 Task: Find connections with filter location Pineda de Mar with filter topic #Startupswith filter profile language English with filter current company Vedantu with filter school Freshers Jobs resumes with filter industry Architecture and Planning with filter service category Family Law with filter keywords title Personal Assistant
Action: Mouse moved to (254, 210)
Screenshot: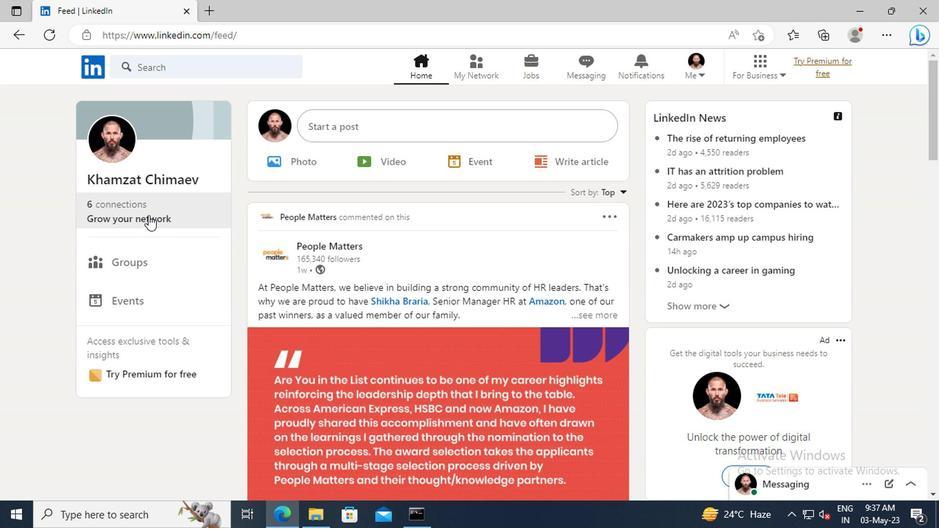 
Action: Mouse pressed left at (254, 210)
Screenshot: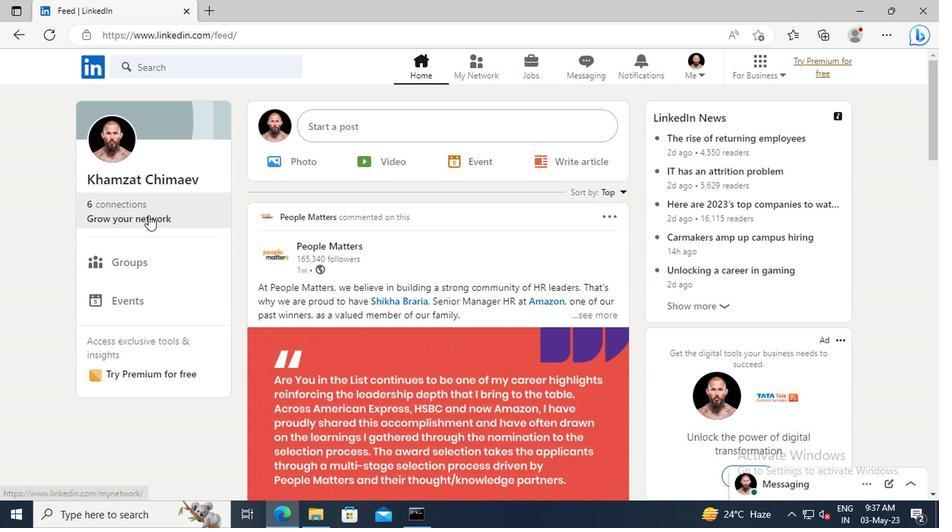 
Action: Mouse moved to (252, 136)
Screenshot: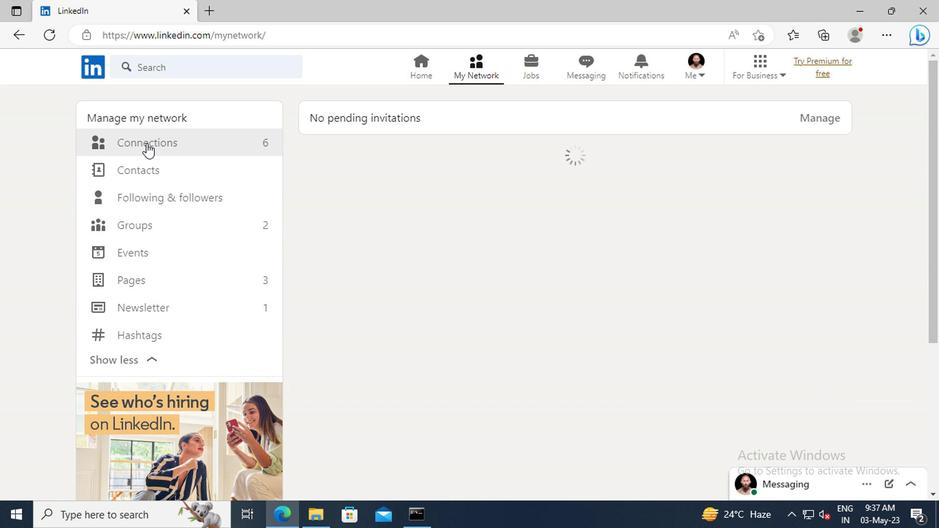 
Action: Mouse pressed left at (252, 136)
Screenshot: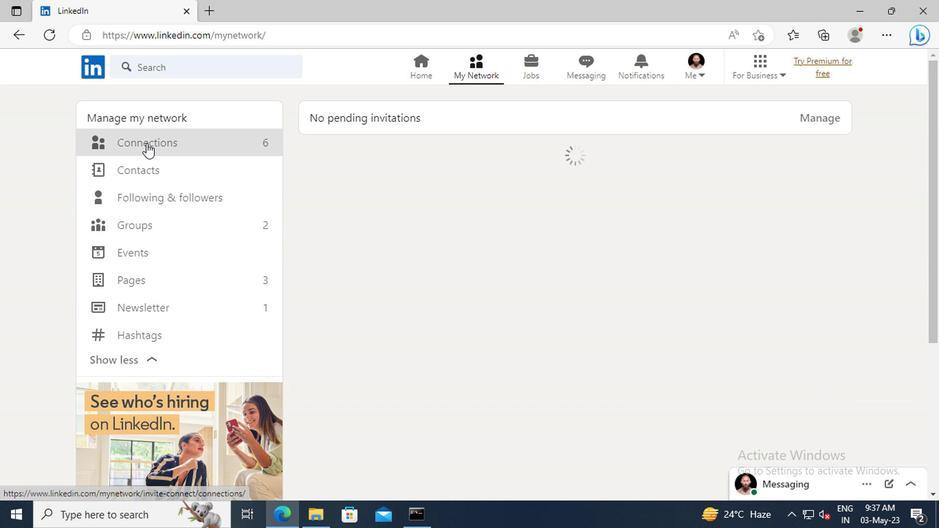 
Action: Mouse moved to (594, 140)
Screenshot: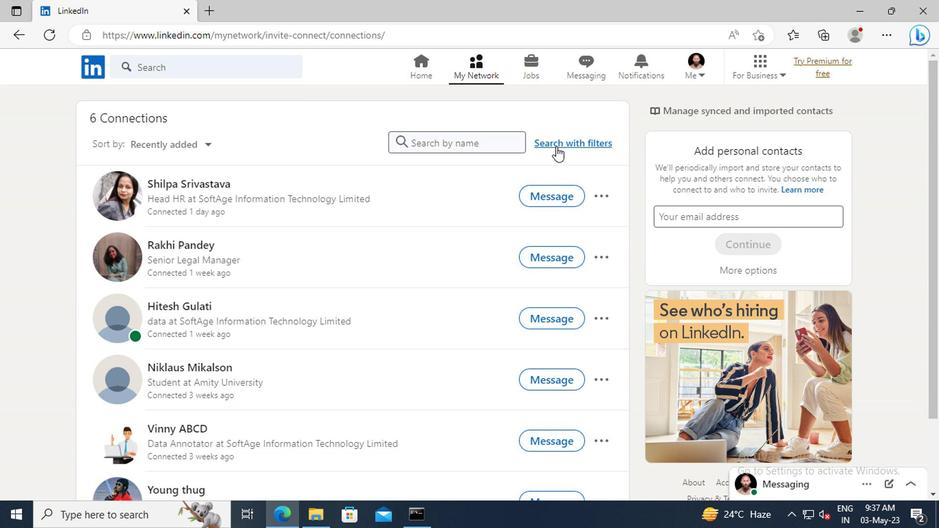 
Action: Mouse pressed left at (594, 140)
Screenshot: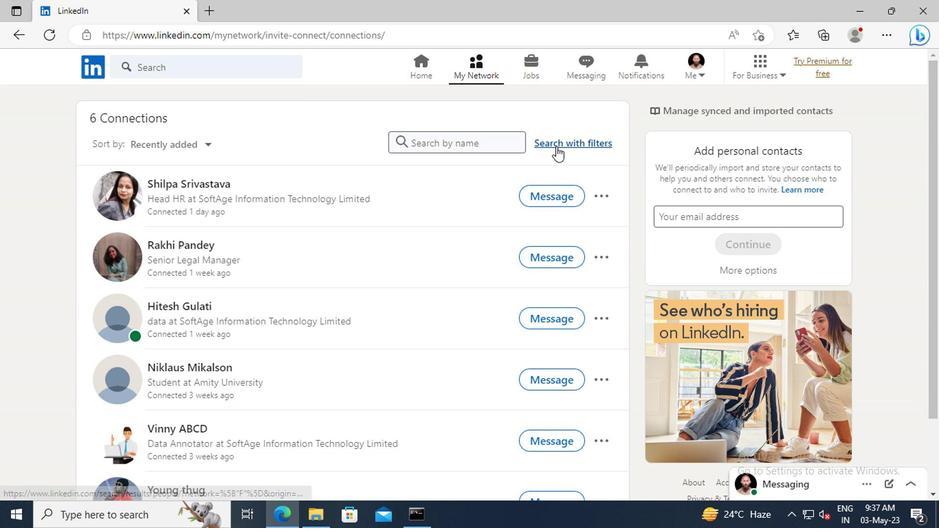
Action: Mouse moved to (564, 102)
Screenshot: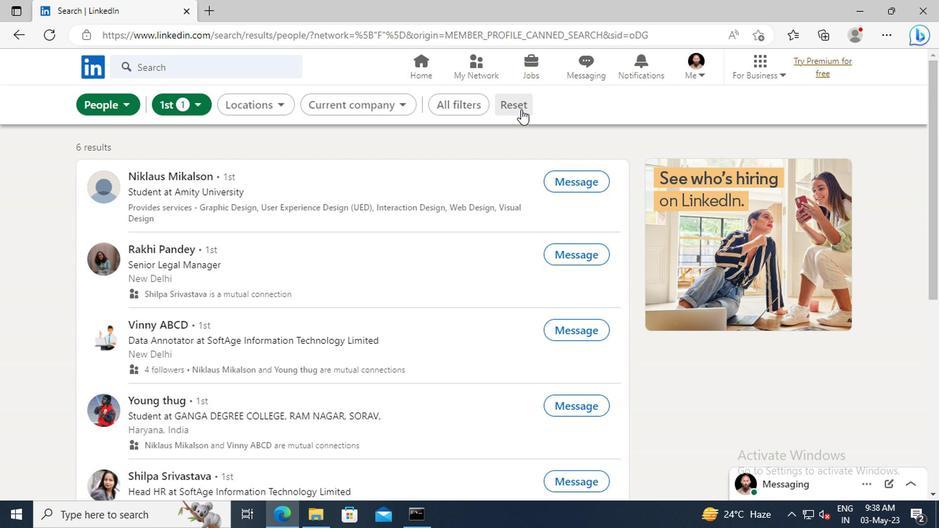 
Action: Mouse pressed left at (564, 102)
Screenshot: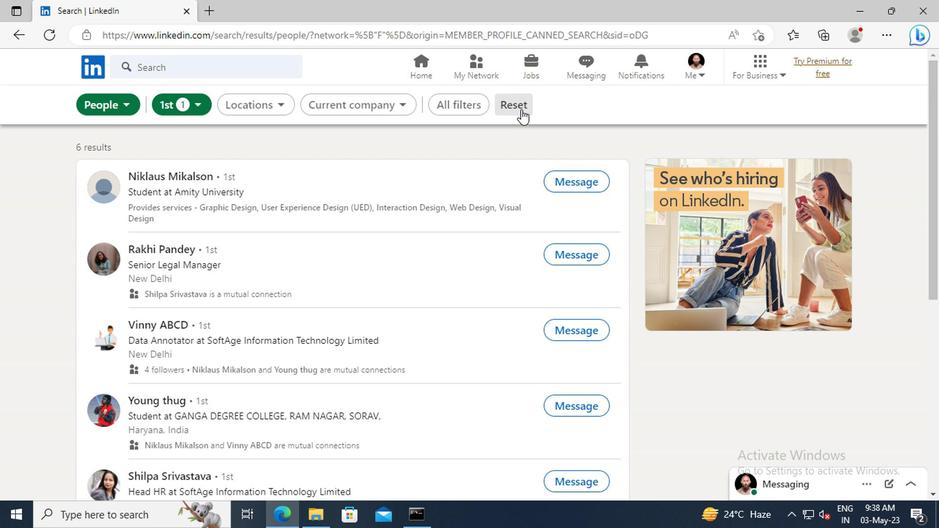 
Action: Mouse moved to (546, 99)
Screenshot: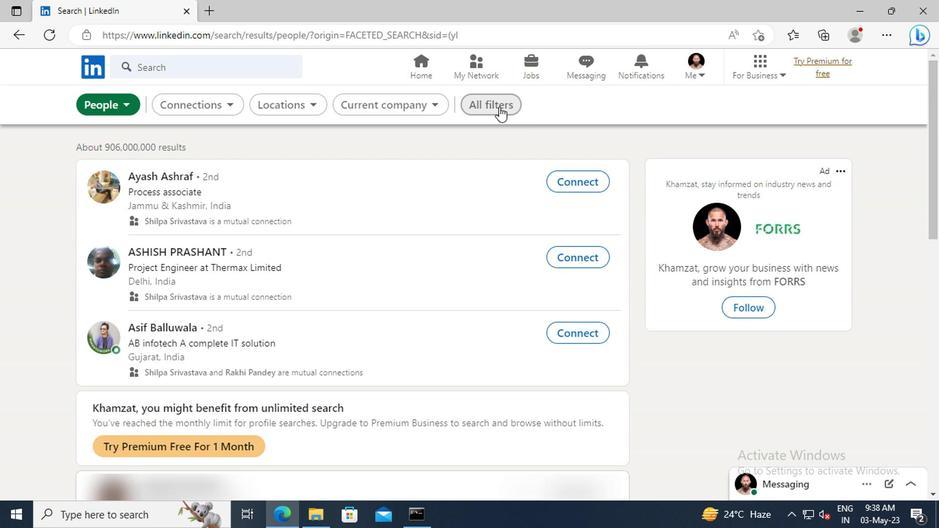 
Action: Mouse pressed left at (546, 99)
Screenshot: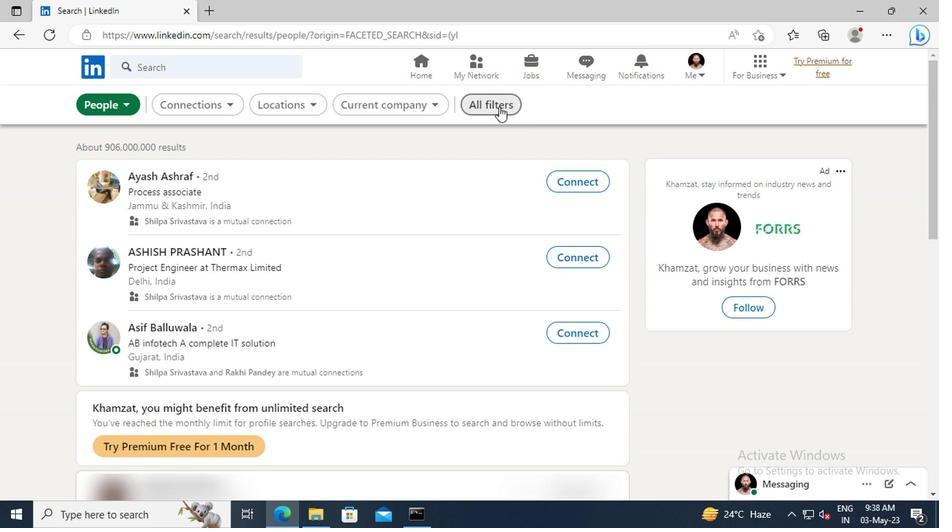 
Action: Mouse moved to (773, 269)
Screenshot: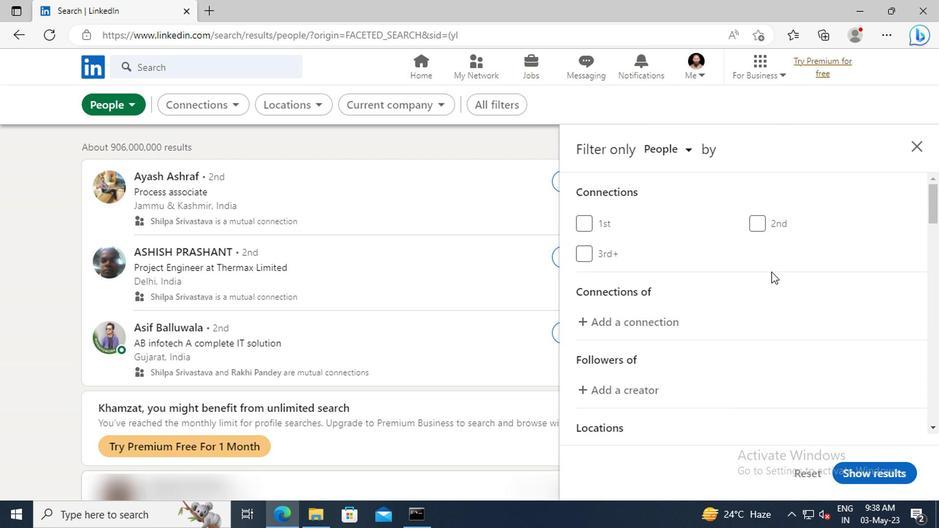 
Action: Mouse scrolled (773, 268) with delta (0, 0)
Screenshot: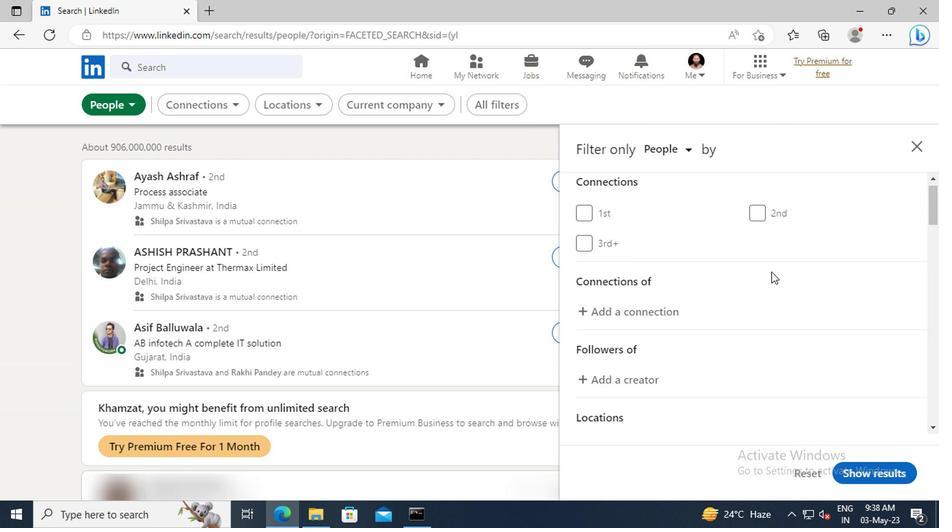 
Action: Mouse scrolled (773, 268) with delta (0, 0)
Screenshot: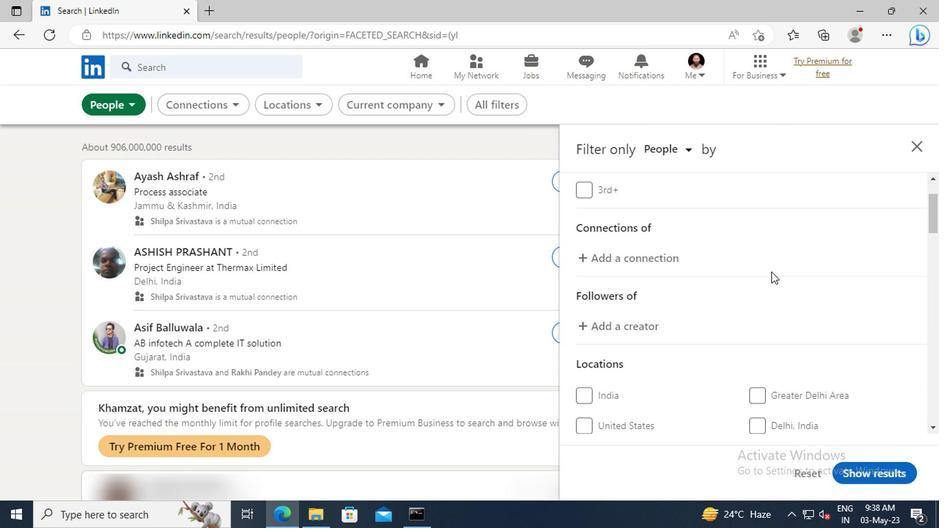 
Action: Mouse scrolled (773, 268) with delta (0, 0)
Screenshot: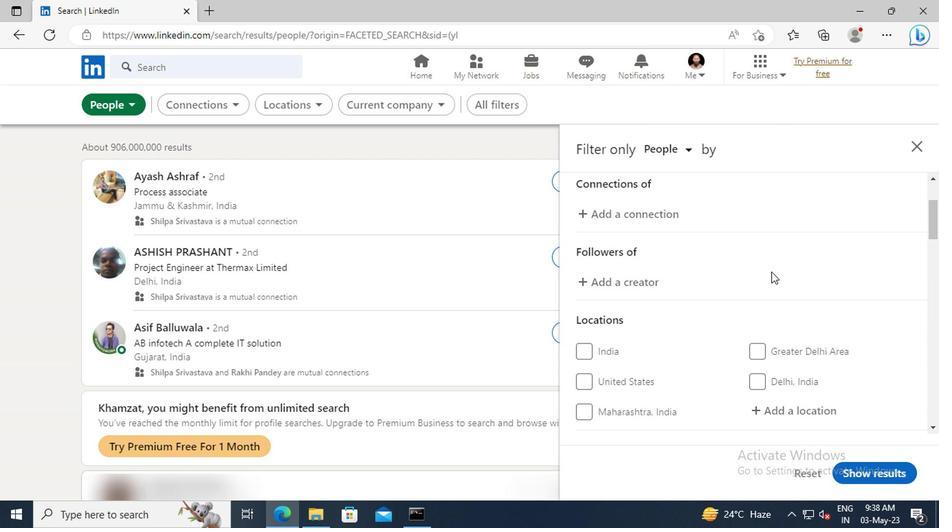 
Action: Mouse scrolled (773, 268) with delta (0, 0)
Screenshot: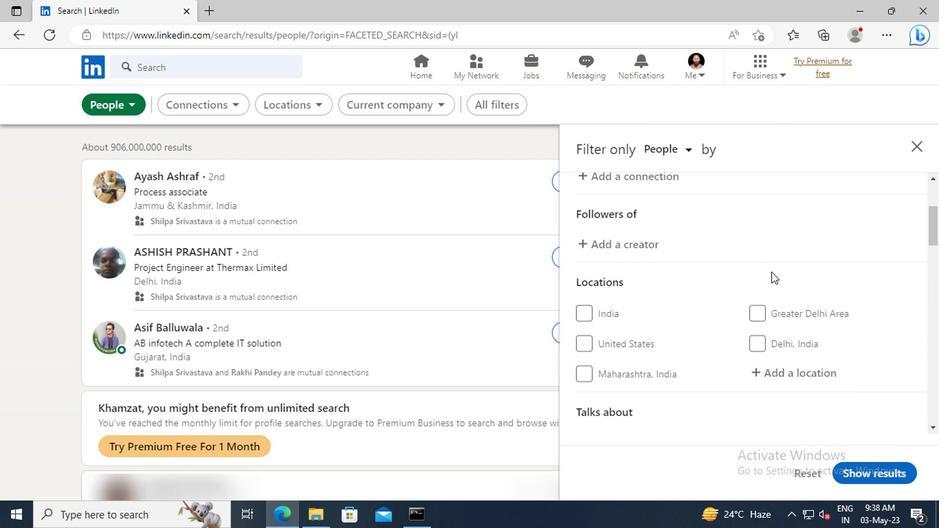 
Action: Mouse scrolled (773, 268) with delta (0, 0)
Screenshot: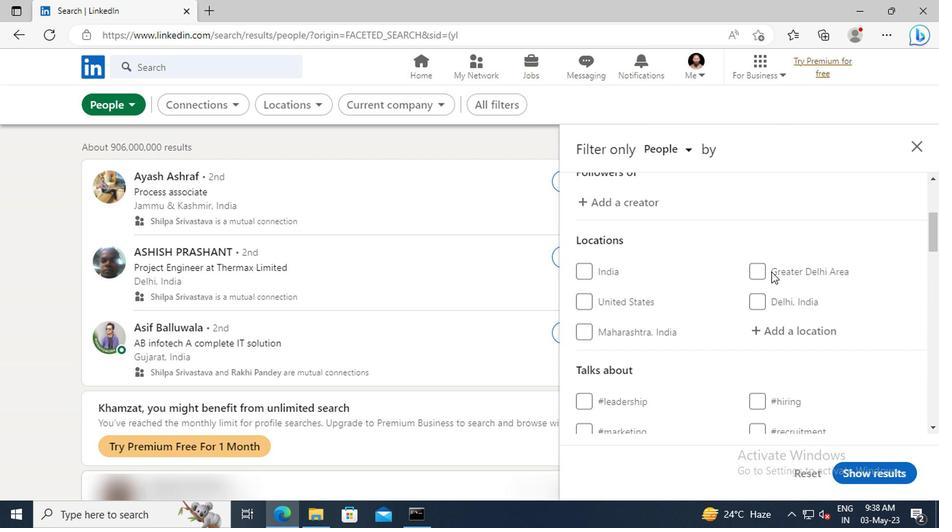 
Action: Mouse moved to (774, 324)
Screenshot: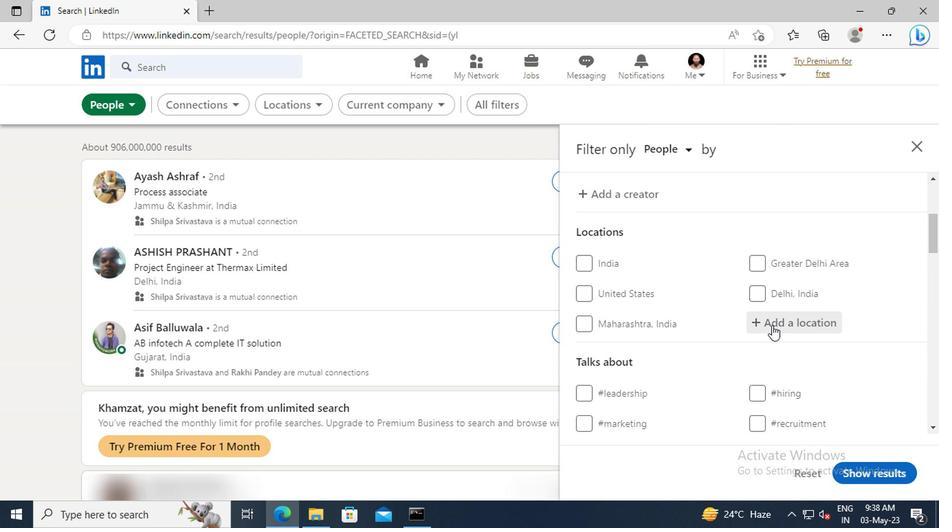 
Action: Mouse pressed left at (774, 324)
Screenshot: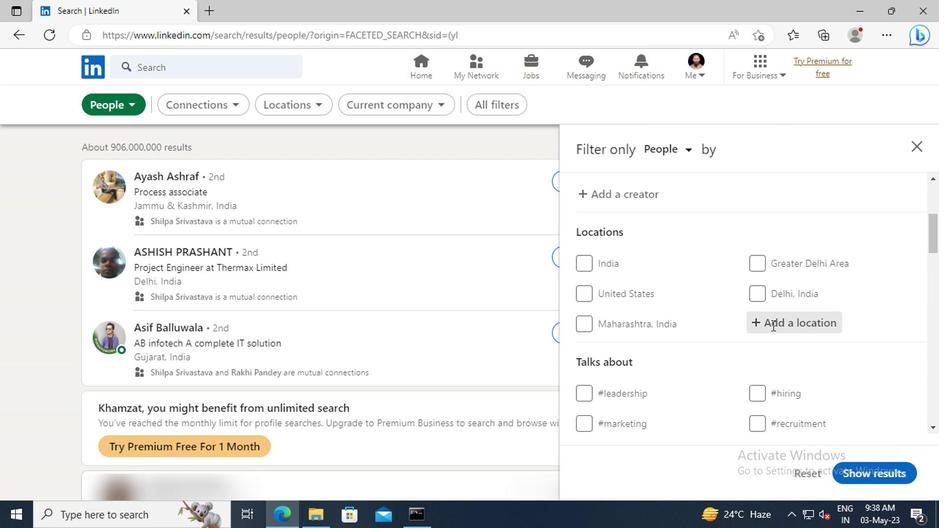 
Action: Key pressed <Key.shift>PINEDA<Key.space>DE
Screenshot: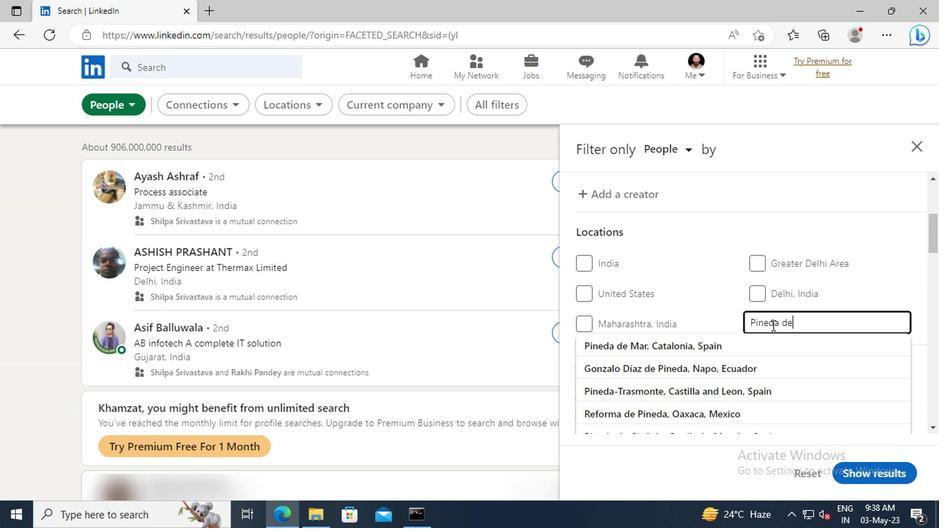 
Action: Mouse moved to (774, 339)
Screenshot: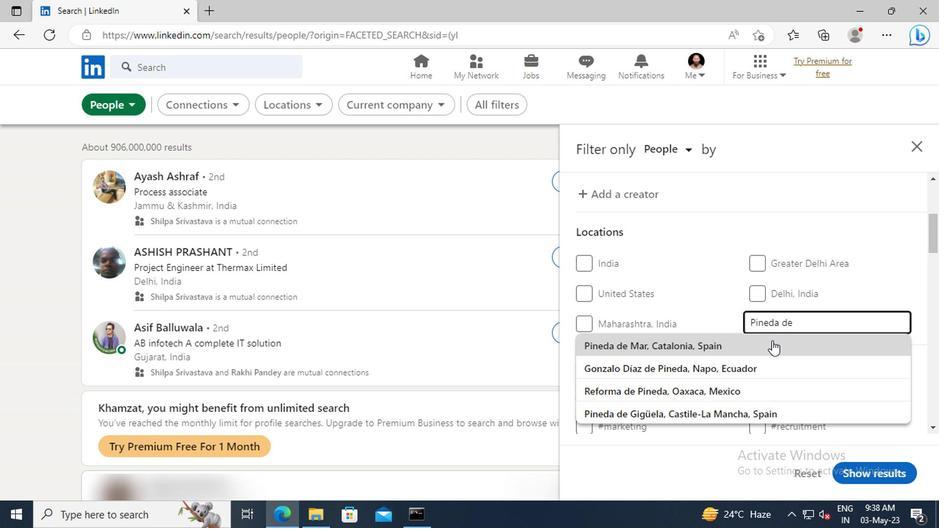 
Action: Mouse pressed left at (774, 339)
Screenshot: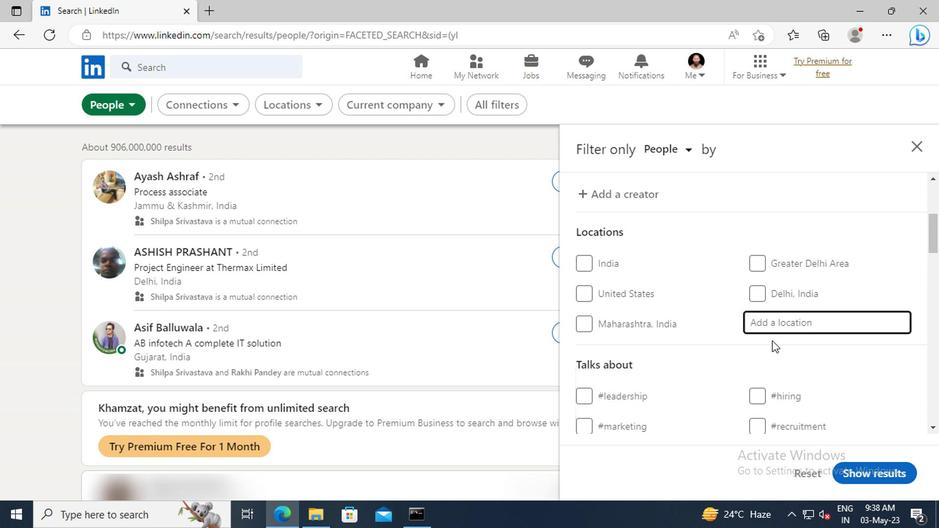 
Action: Mouse scrolled (774, 339) with delta (0, 0)
Screenshot: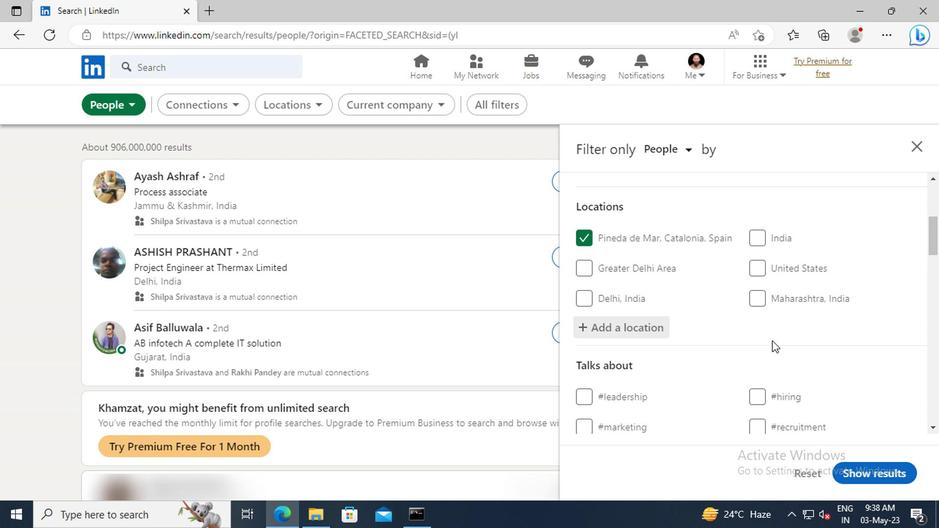 
Action: Mouse moved to (769, 307)
Screenshot: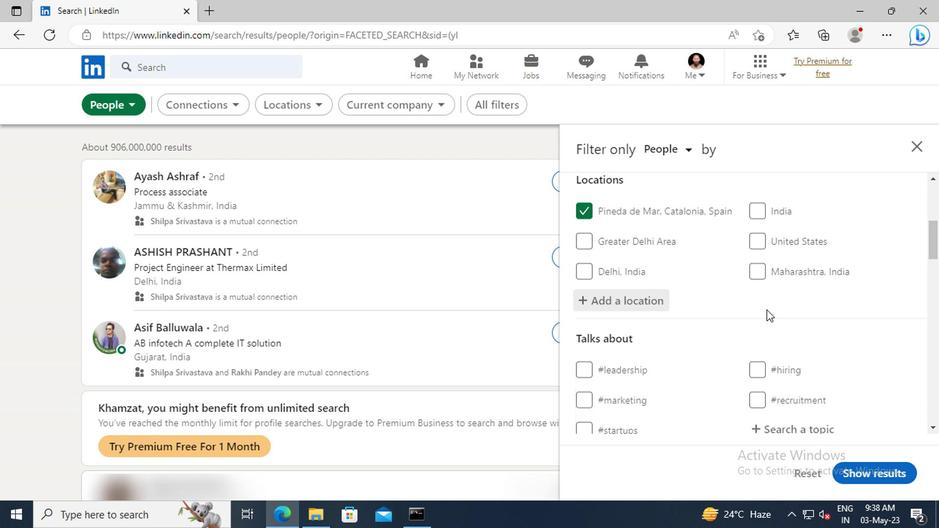 
Action: Mouse scrolled (769, 307) with delta (0, 0)
Screenshot: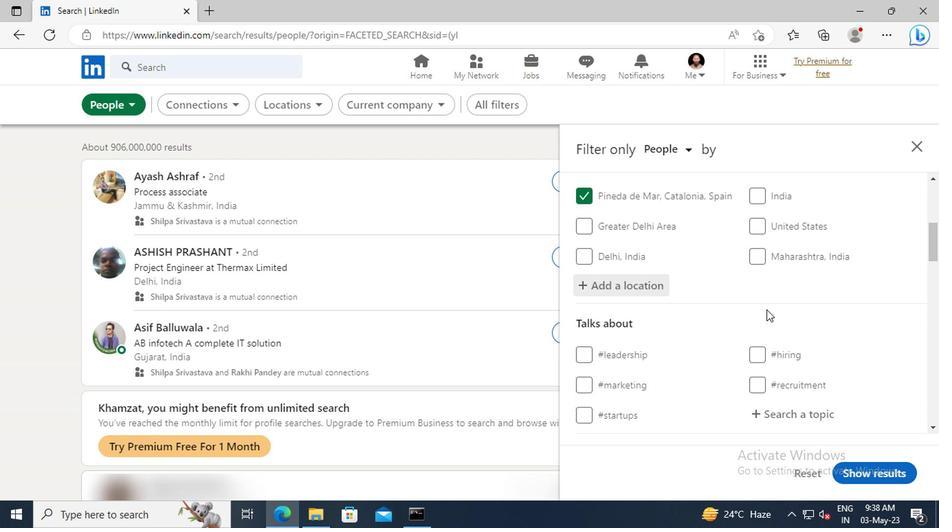 
Action: Mouse scrolled (769, 307) with delta (0, 0)
Screenshot: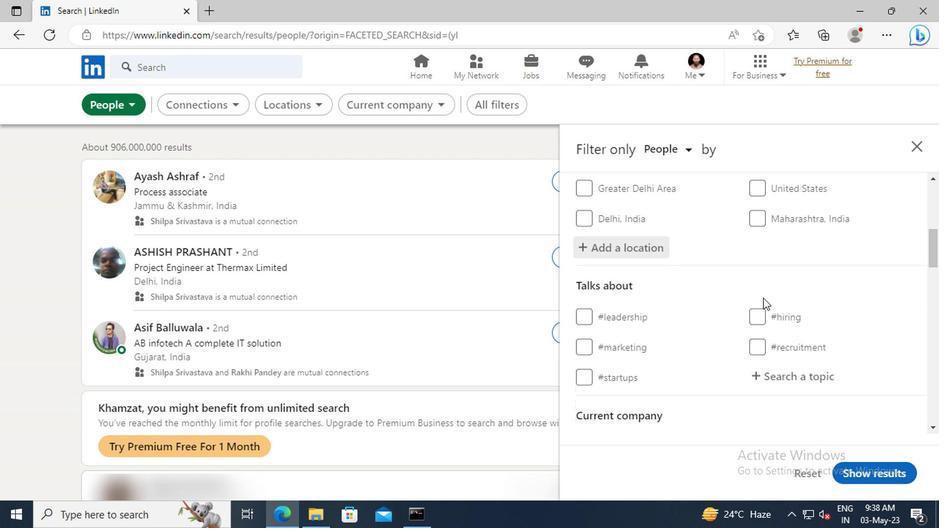 
Action: Mouse moved to (761, 269)
Screenshot: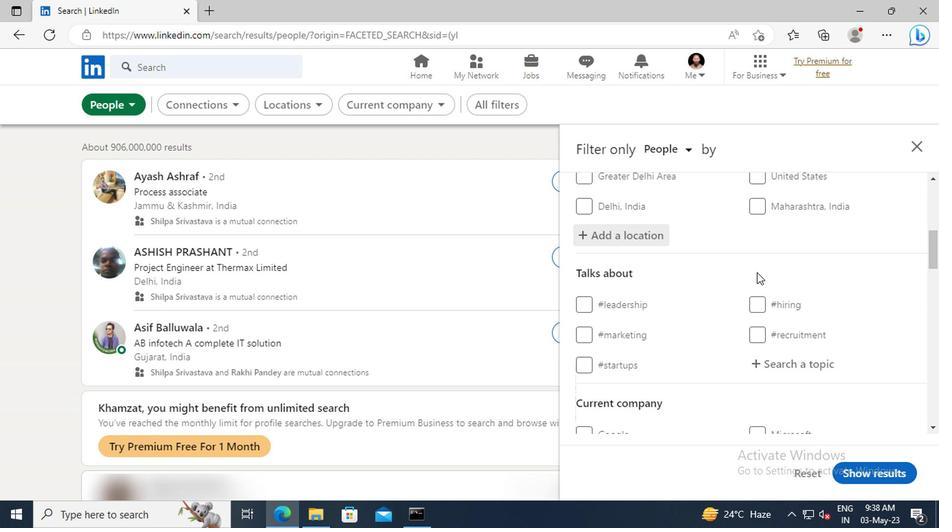 
Action: Mouse scrolled (761, 269) with delta (0, 0)
Screenshot: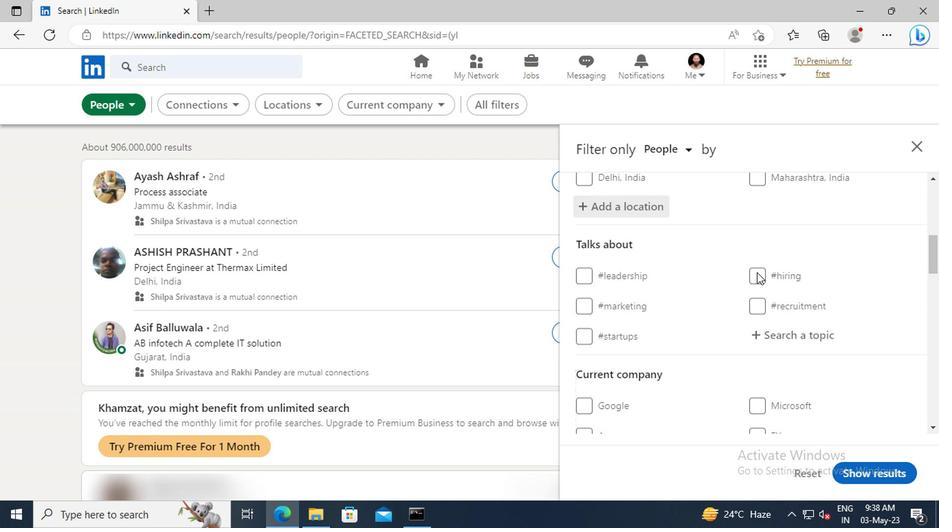 
Action: Mouse scrolled (761, 269) with delta (0, 0)
Screenshot: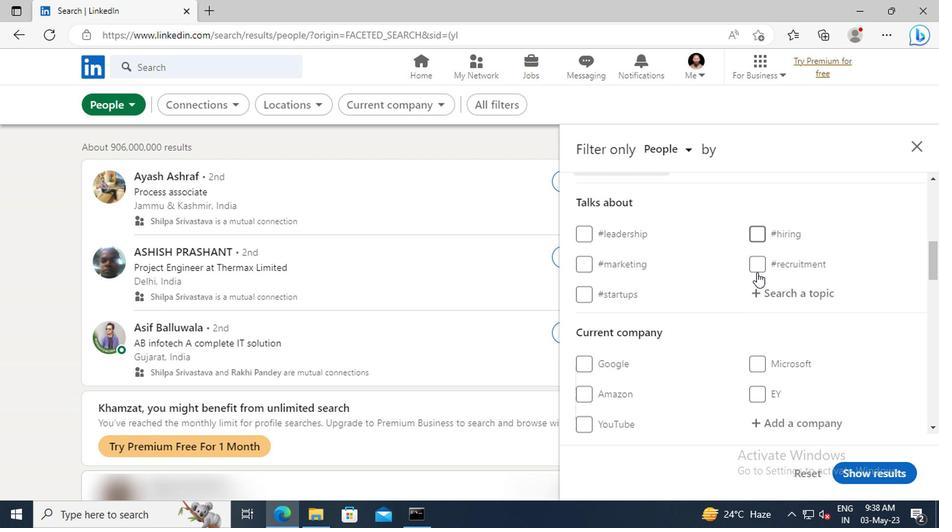 
Action: Mouse moved to (617, 288)
Screenshot: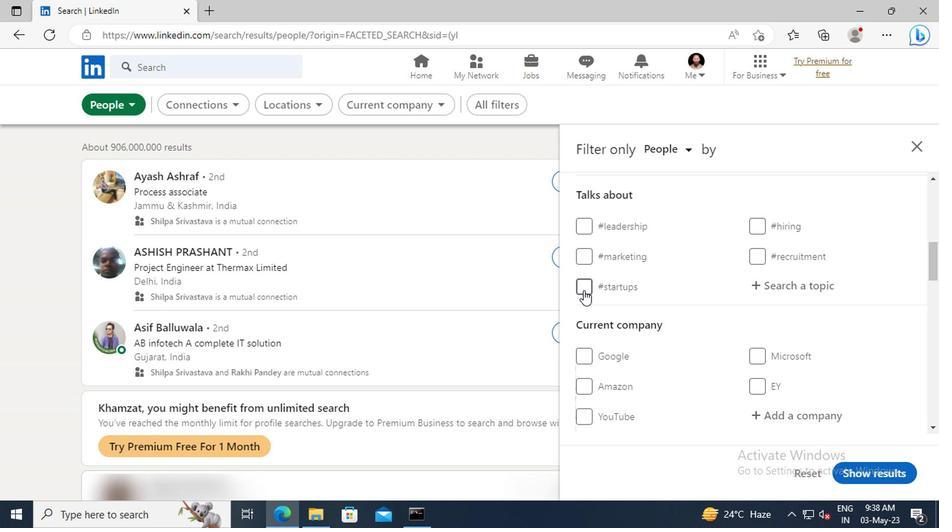 
Action: Mouse pressed left at (617, 288)
Screenshot: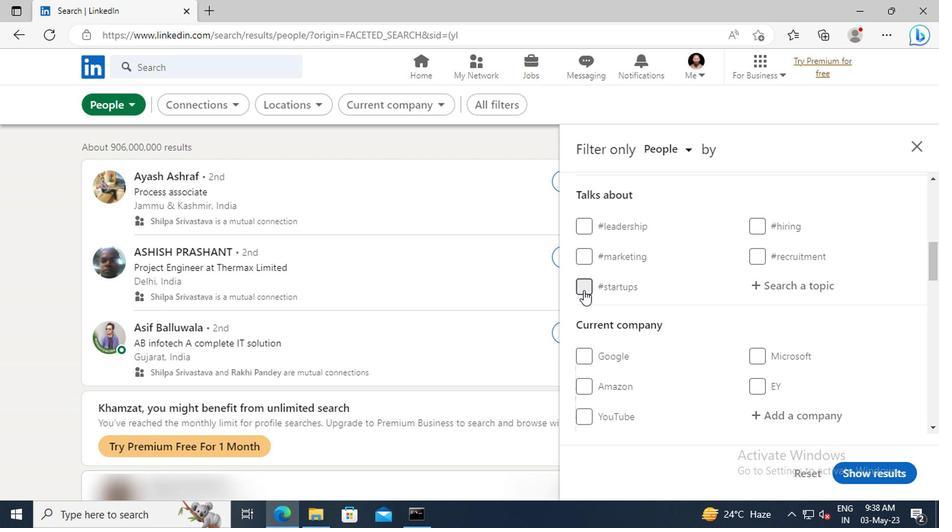 
Action: Mouse moved to (745, 288)
Screenshot: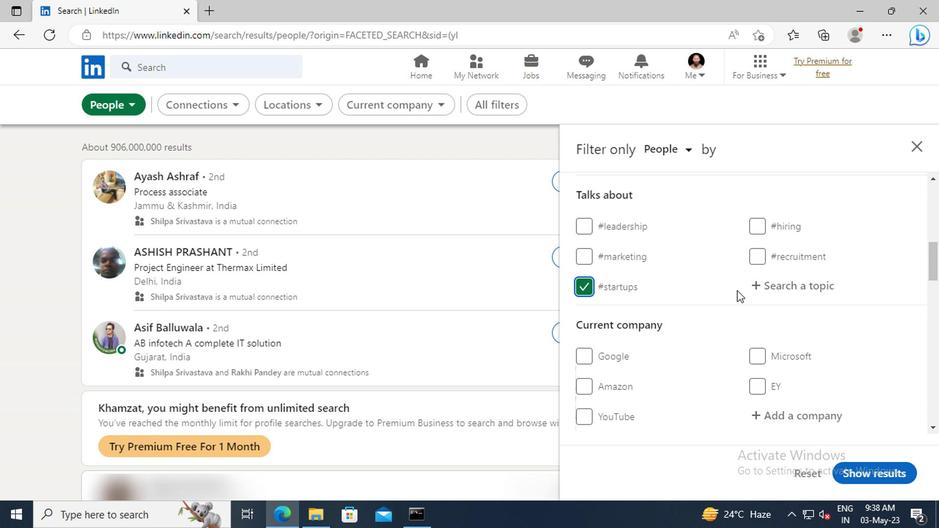 
Action: Mouse scrolled (745, 287) with delta (0, 0)
Screenshot: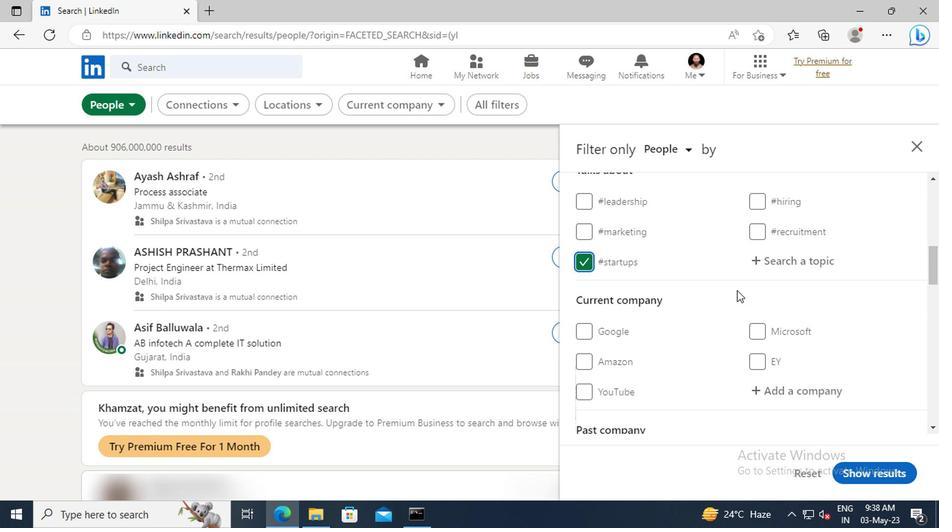 
Action: Mouse scrolled (745, 287) with delta (0, 0)
Screenshot: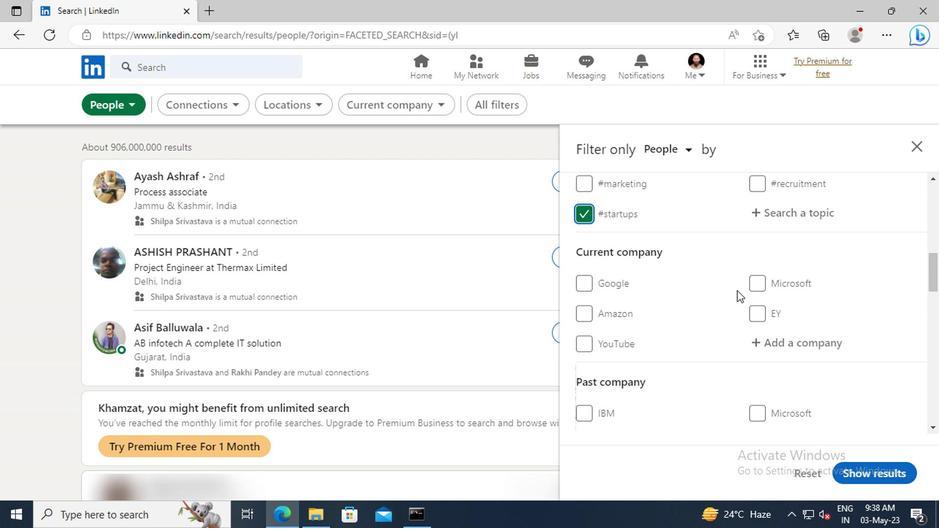 
Action: Mouse scrolled (745, 287) with delta (0, 0)
Screenshot: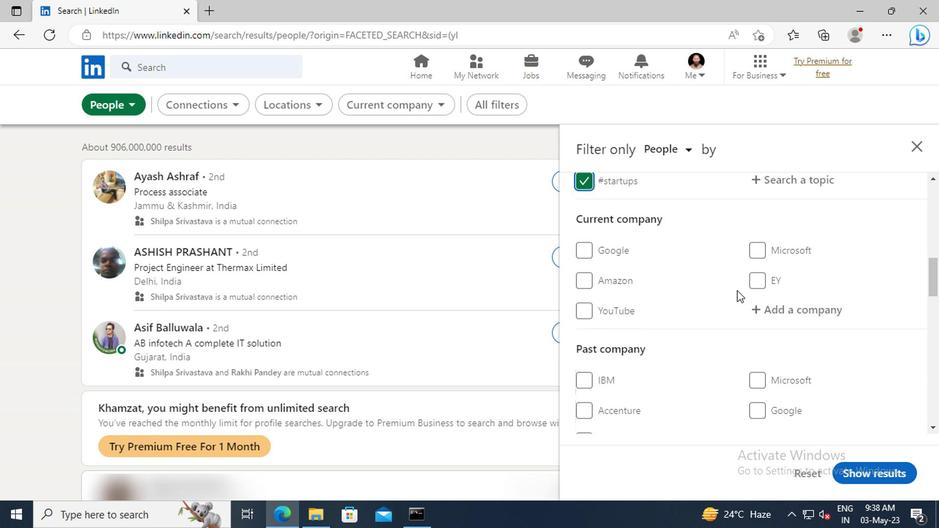 
Action: Mouse scrolled (745, 287) with delta (0, 0)
Screenshot: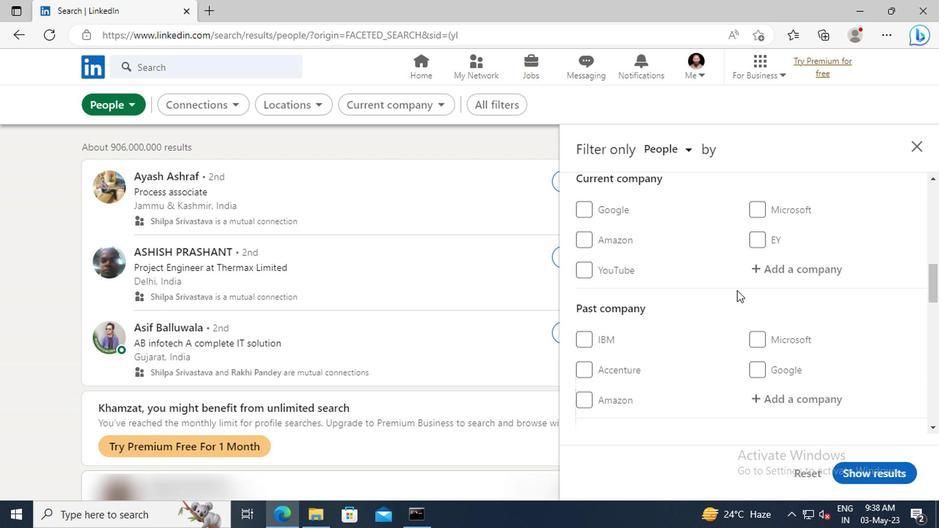 
Action: Mouse scrolled (745, 287) with delta (0, 0)
Screenshot: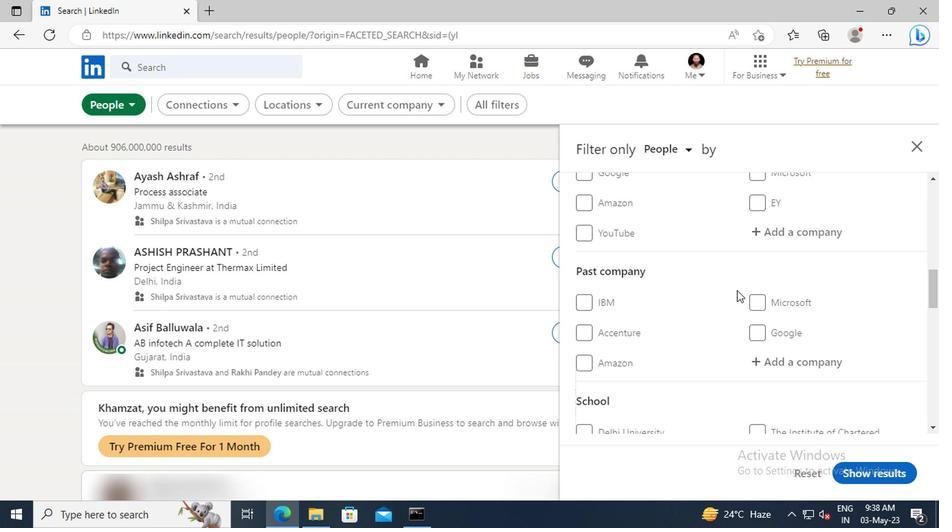
Action: Mouse scrolled (745, 287) with delta (0, 0)
Screenshot: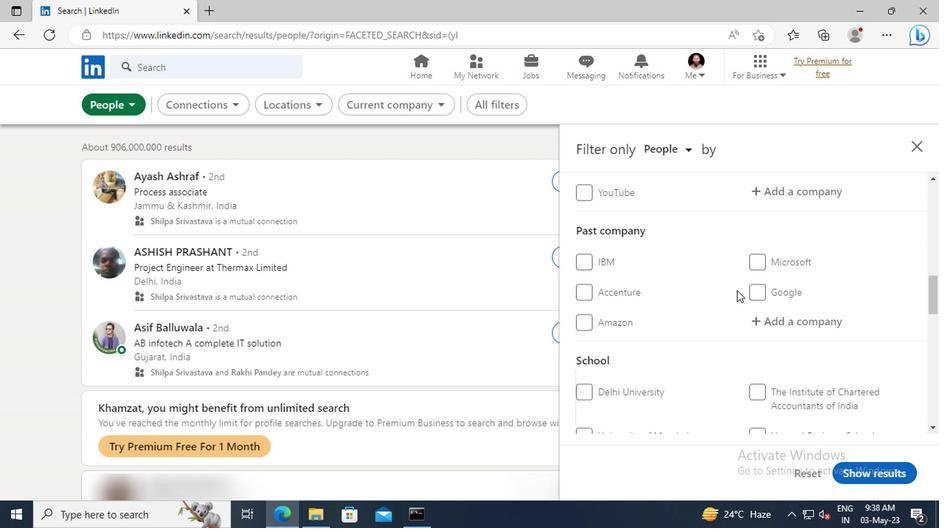 
Action: Mouse scrolled (745, 287) with delta (0, 0)
Screenshot: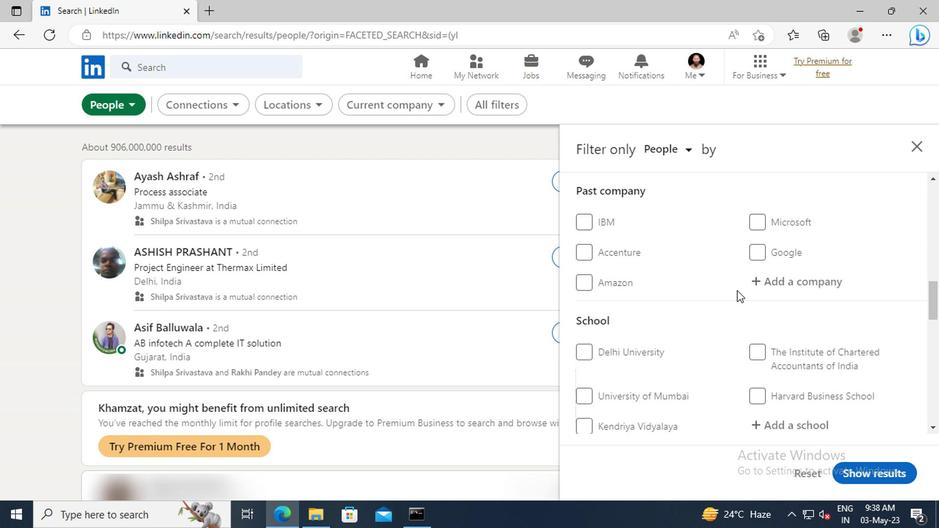 
Action: Mouse scrolled (745, 287) with delta (0, 0)
Screenshot: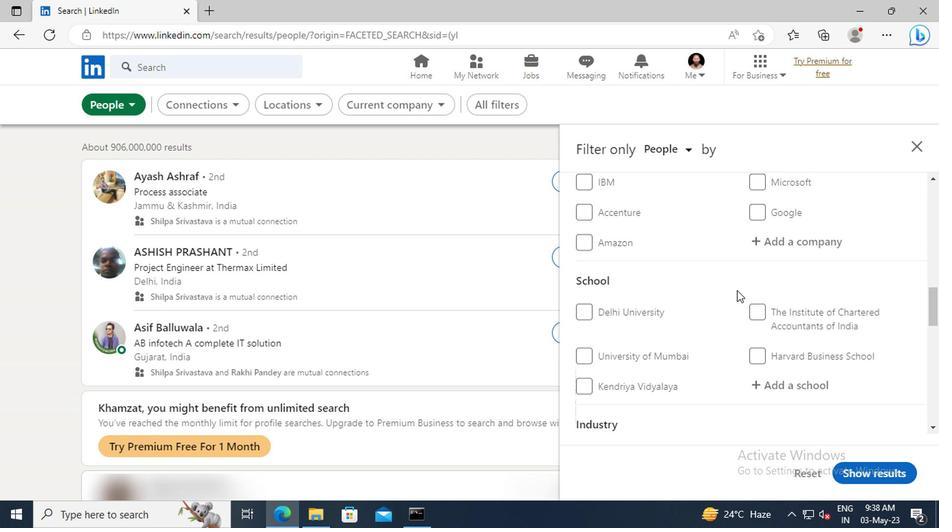
Action: Mouse scrolled (745, 287) with delta (0, 0)
Screenshot: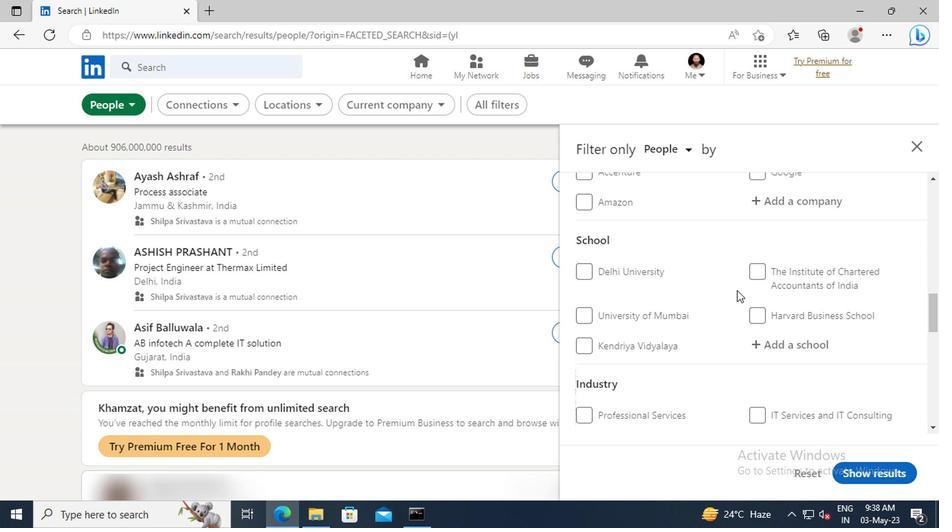 
Action: Mouse scrolled (745, 287) with delta (0, 0)
Screenshot: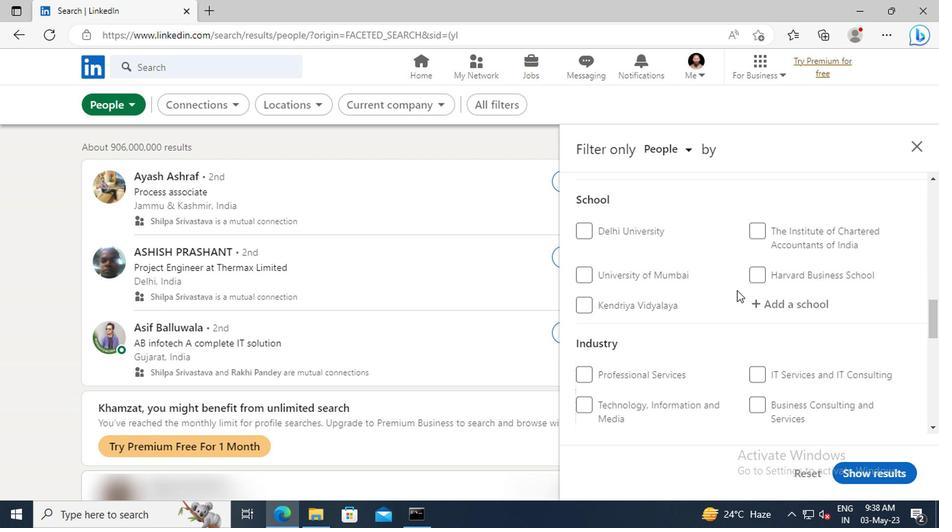 
Action: Mouse scrolled (745, 287) with delta (0, 0)
Screenshot: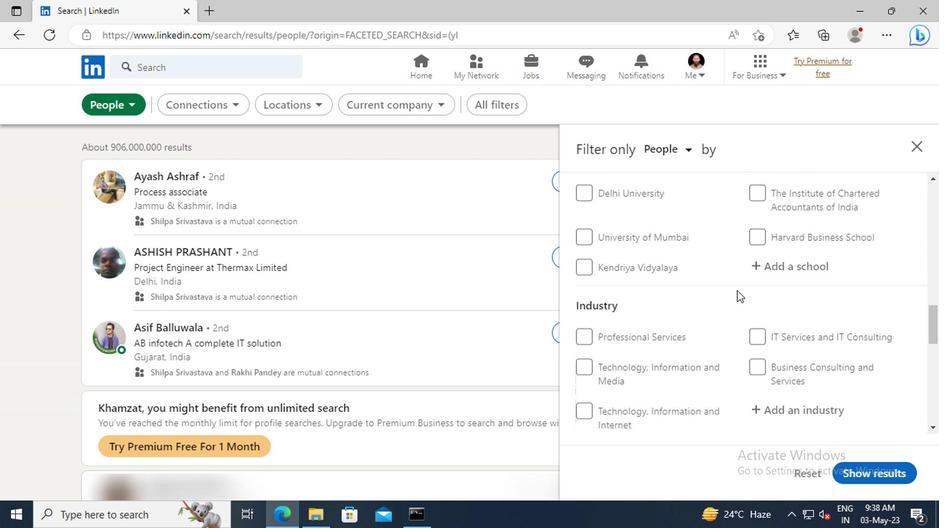 
Action: Mouse scrolled (745, 287) with delta (0, 0)
Screenshot: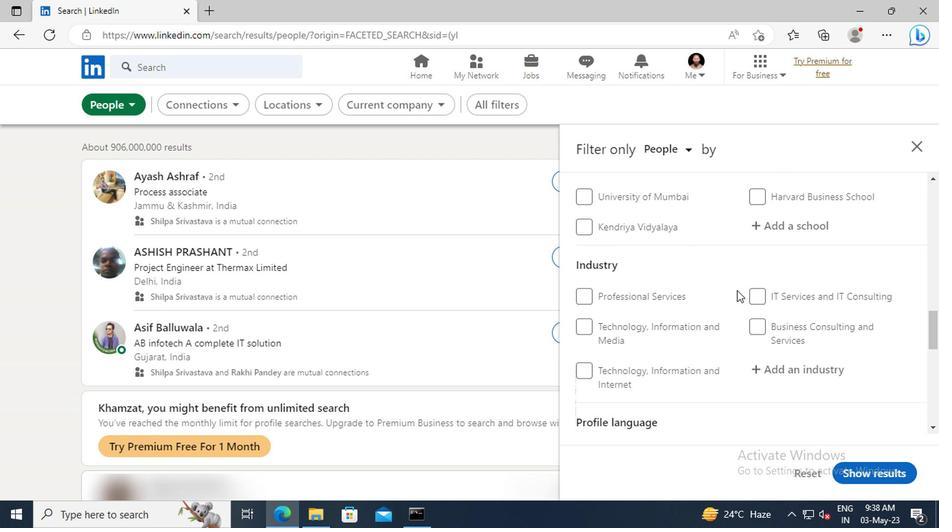 
Action: Mouse scrolled (745, 287) with delta (0, 0)
Screenshot: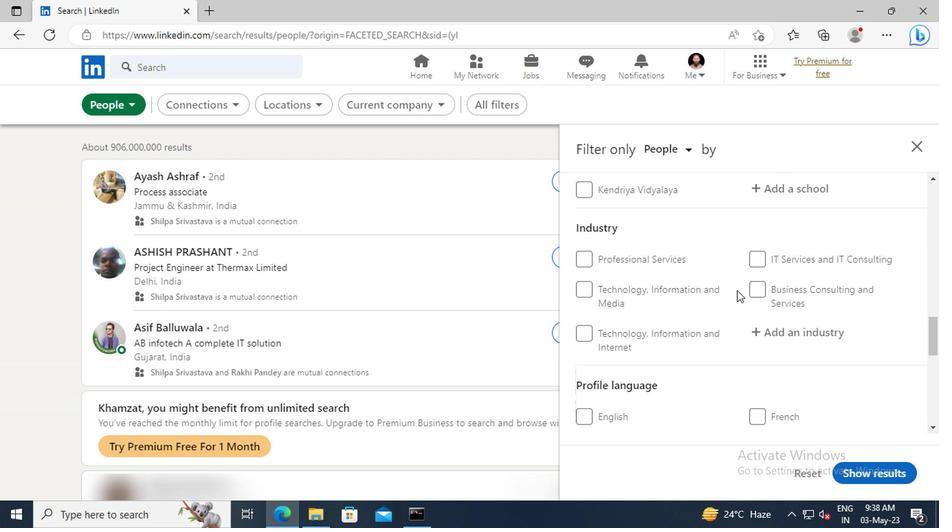 
Action: Mouse scrolled (745, 287) with delta (0, 0)
Screenshot: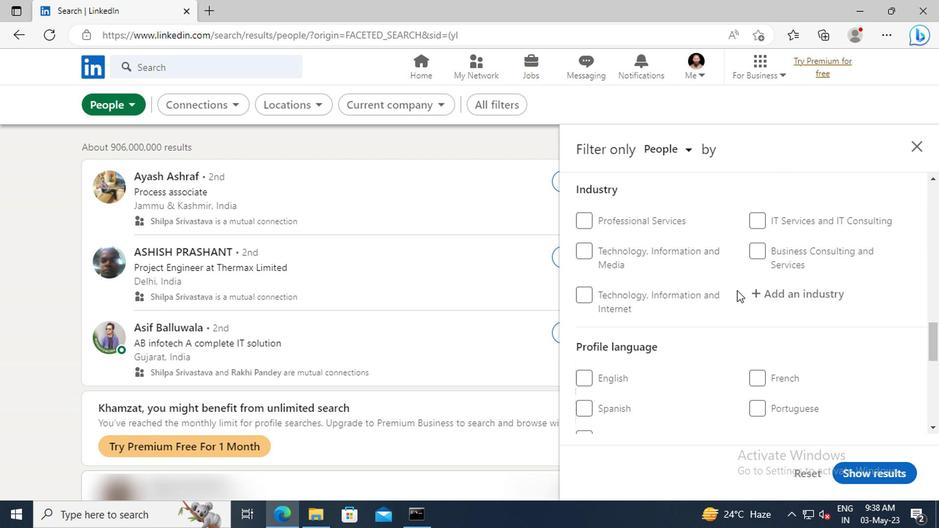 
Action: Mouse scrolled (745, 287) with delta (0, 0)
Screenshot: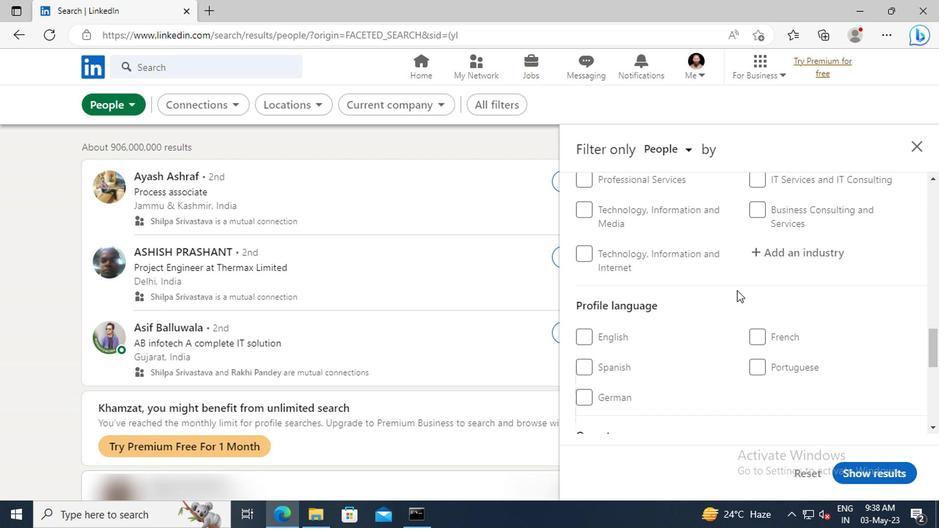 
Action: Mouse moved to (618, 329)
Screenshot: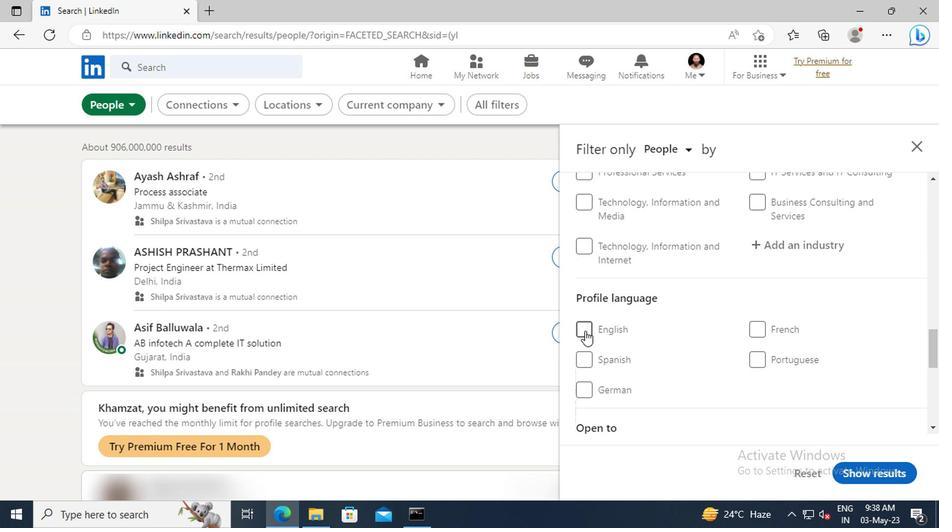 
Action: Mouse pressed left at (618, 329)
Screenshot: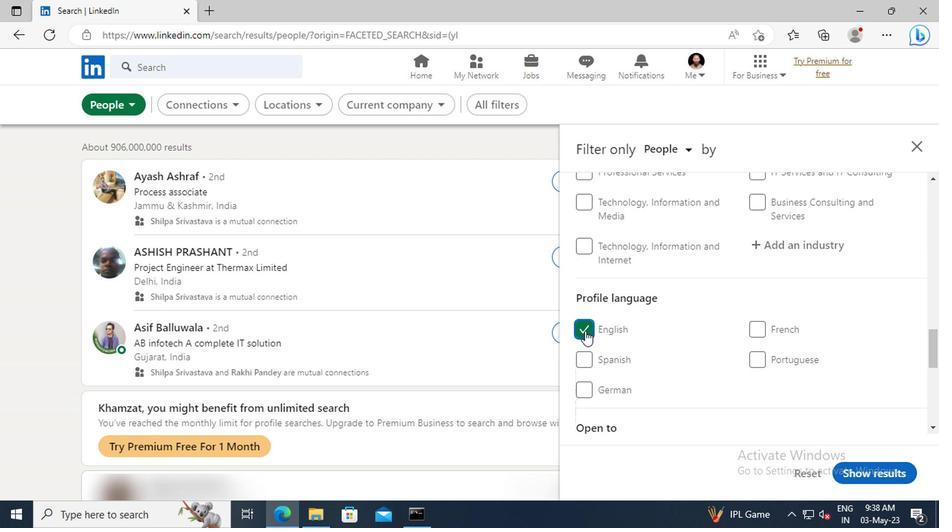 
Action: Mouse moved to (775, 329)
Screenshot: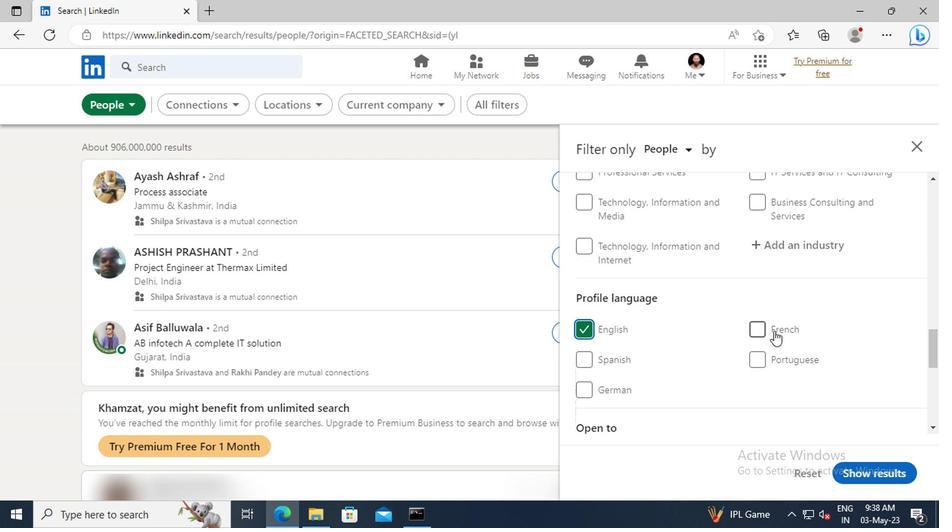 
Action: Mouse scrolled (775, 330) with delta (0, 0)
Screenshot: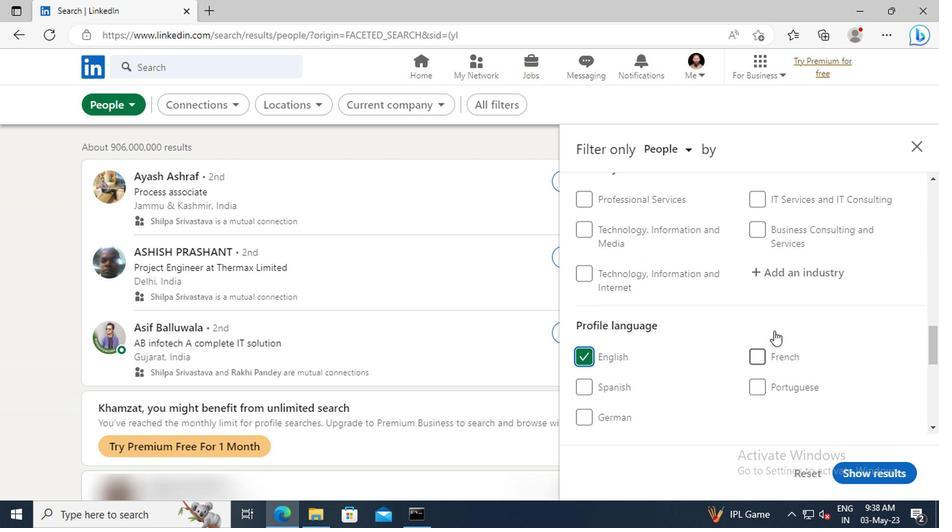 
Action: Mouse scrolled (775, 330) with delta (0, 0)
Screenshot: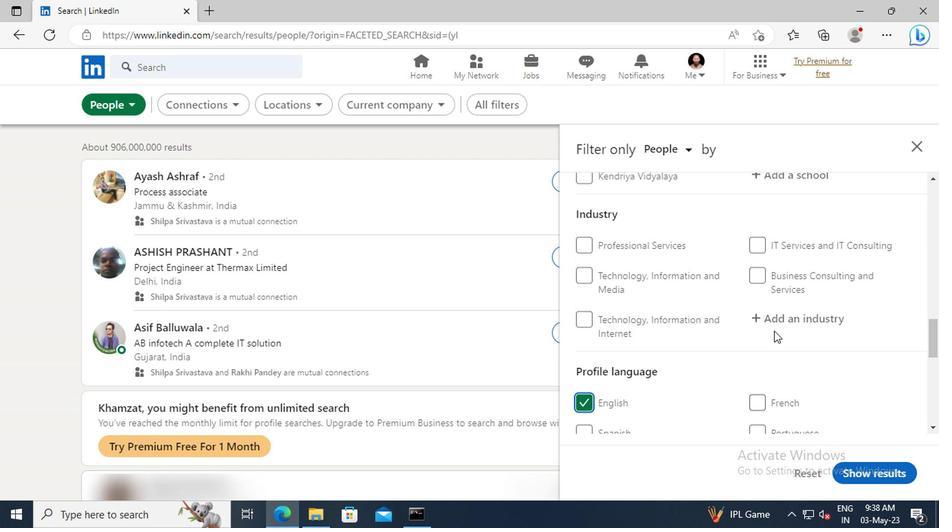 
Action: Mouse scrolled (775, 330) with delta (0, 0)
Screenshot: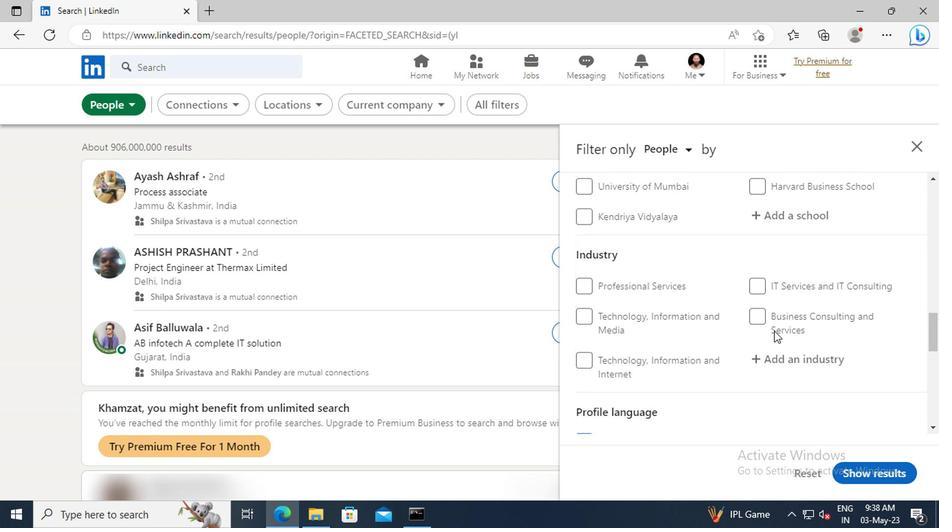 
Action: Mouse scrolled (775, 330) with delta (0, 0)
Screenshot: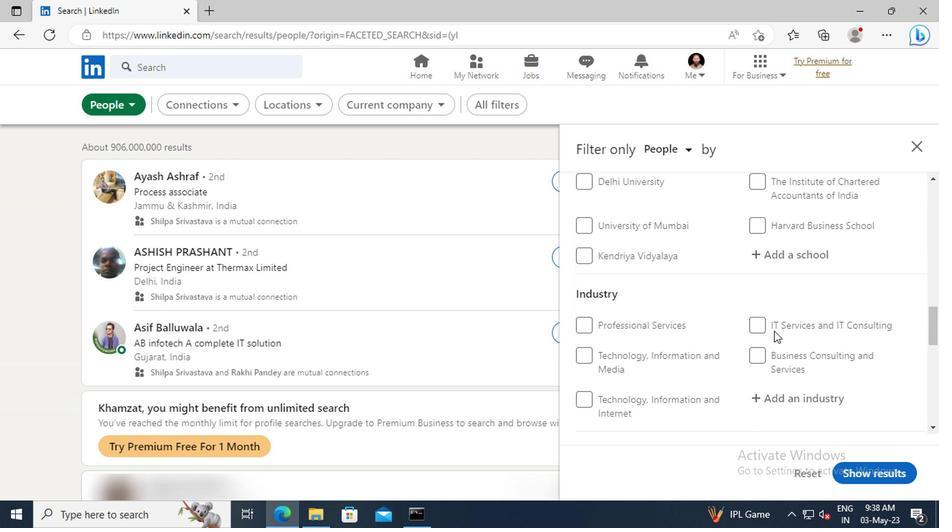 
Action: Mouse scrolled (775, 330) with delta (0, 0)
Screenshot: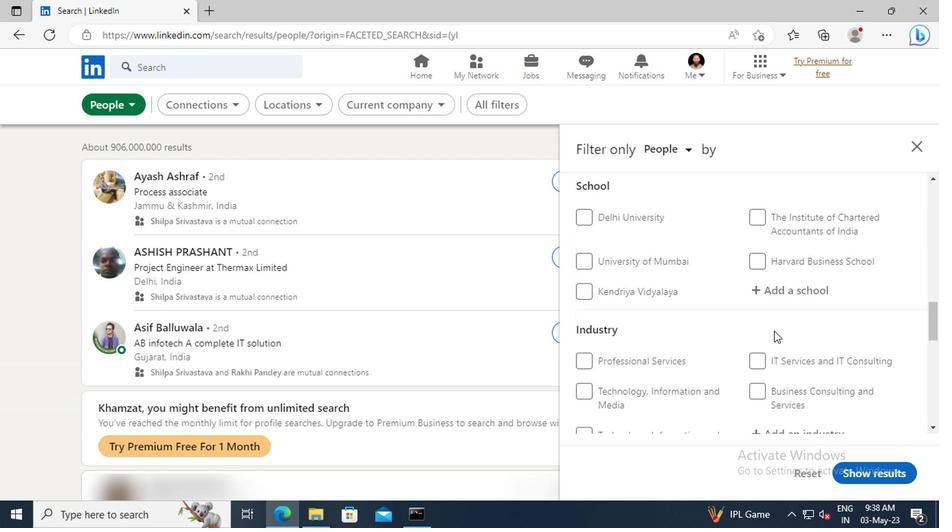 
Action: Mouse scrolled (775, 330) with delta (0, 0)
Screenshot: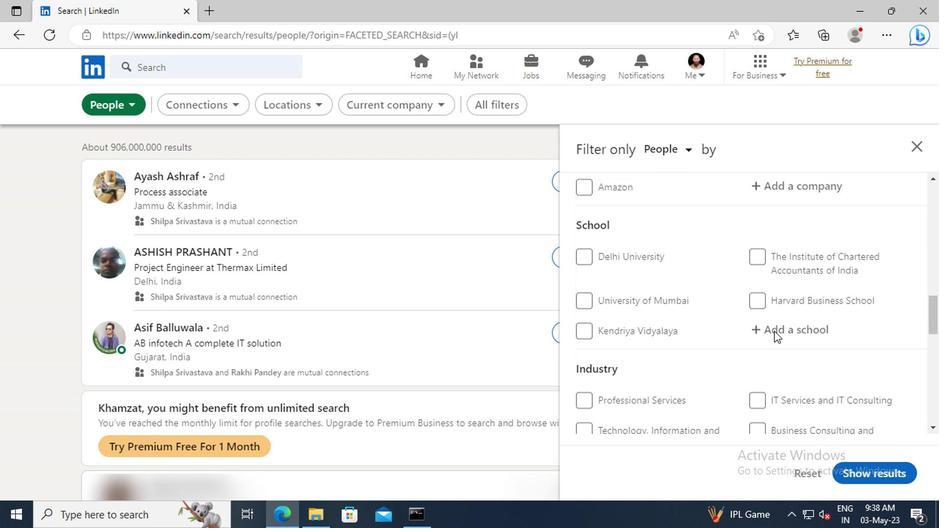 
Action: Mouse scrolled (775, 330) with delta (0, 0)
Screenshot: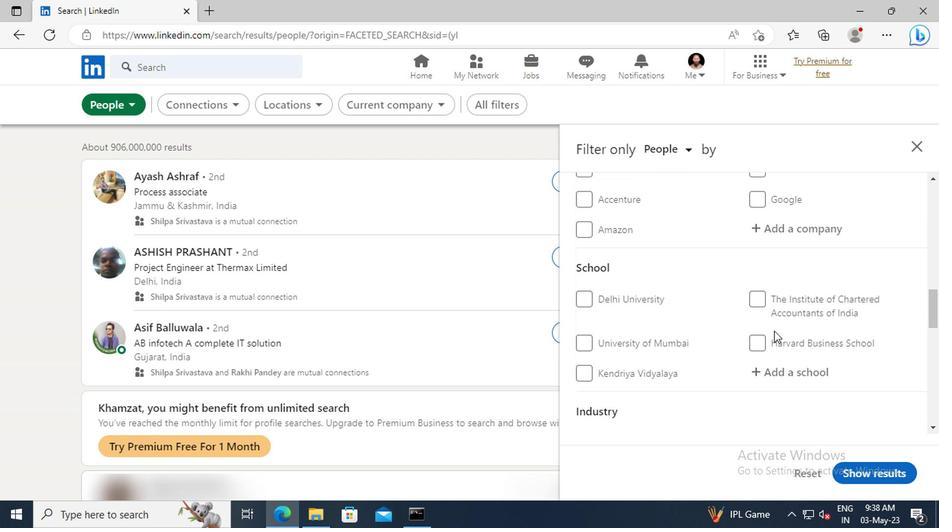 
Action: Mouse scrolled (775, 330) with delta (0, 0)
Screenshot: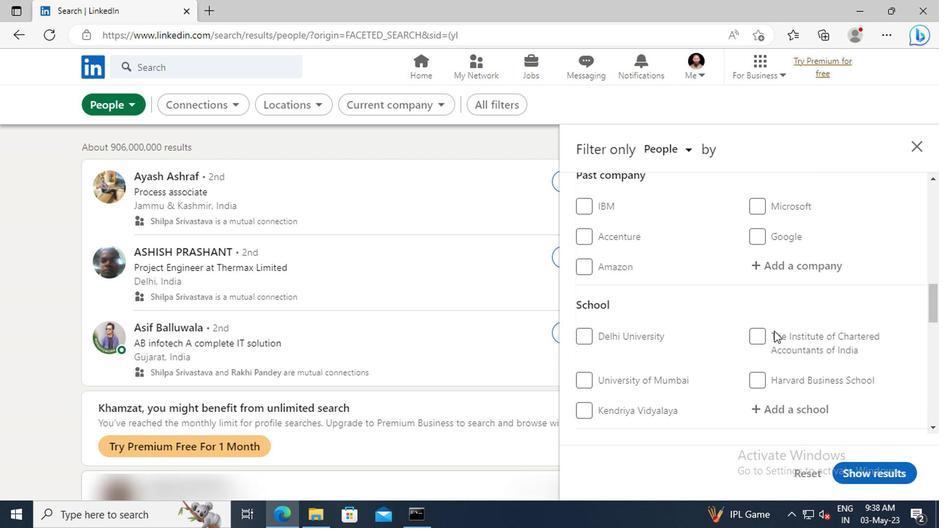 
Action: Mouse scrolled (775, 330) with delta (0, 0)
Screenshot: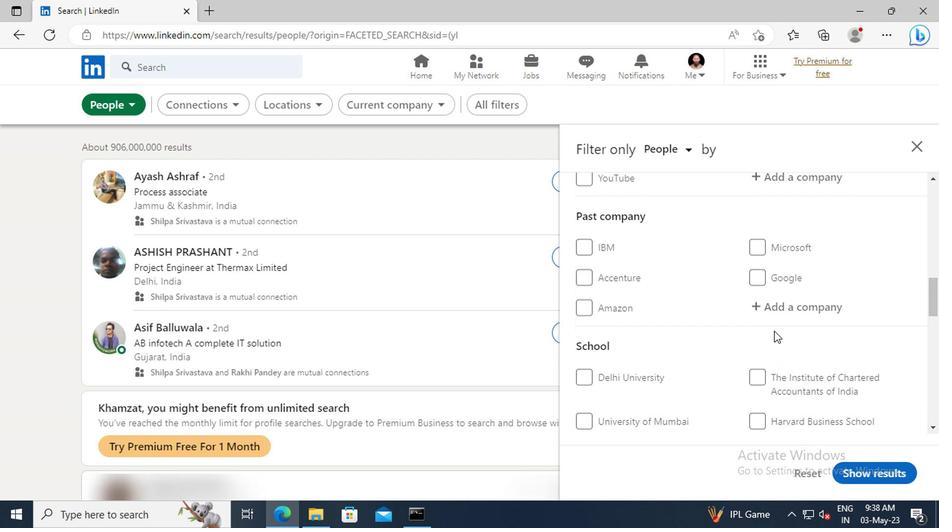 
Action: Mouse scrolled (775, 330) with delta (0, 0)
Screenshot: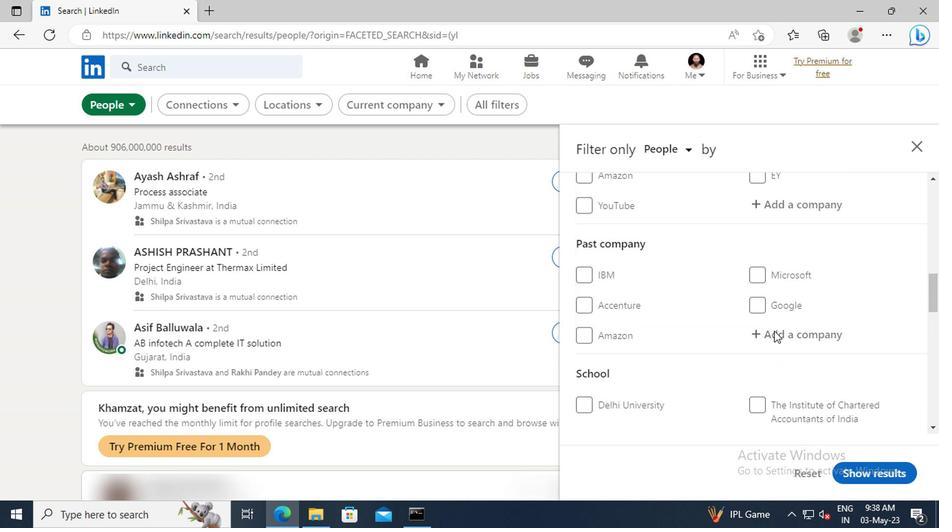 
Action: Mouse scrolled (775, 330) with delta (0, 0)
Screenshot: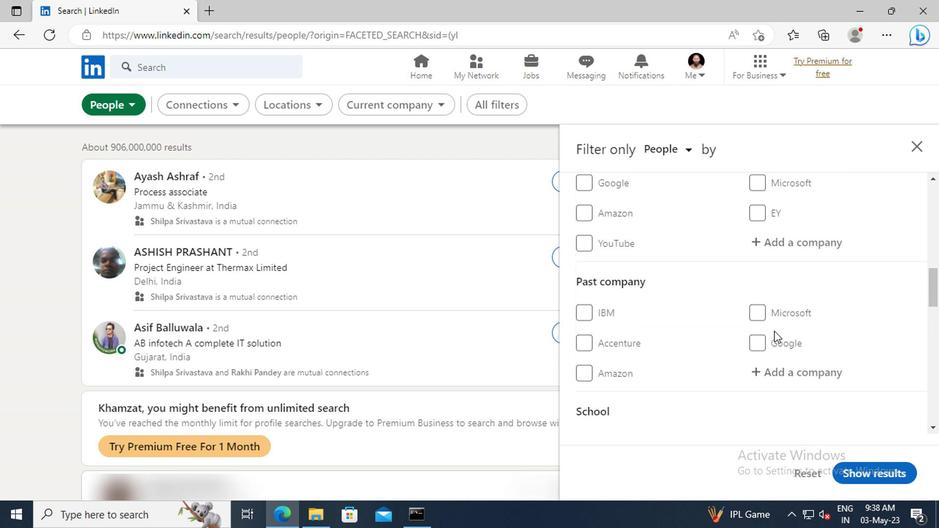 
Action: Mouse scrolled (775, 330) with delta (0, 0)
Screenshot: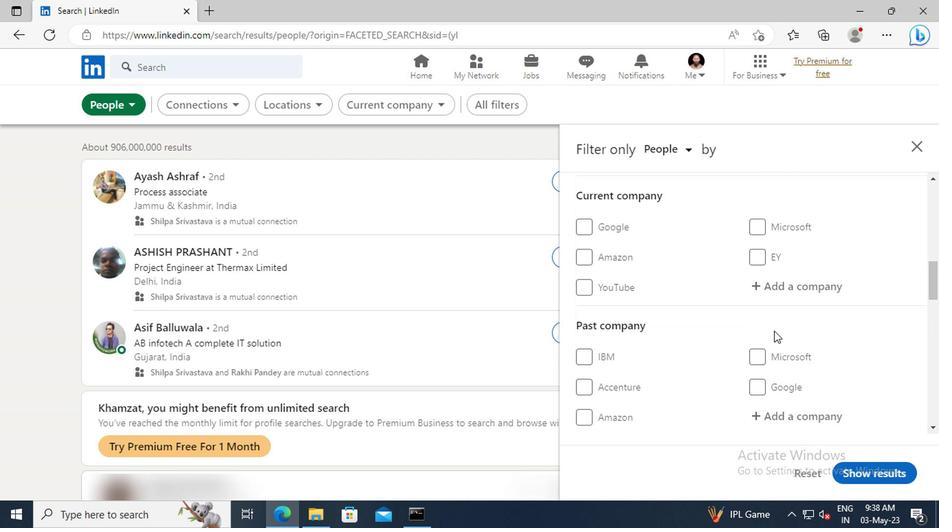 
Action: Mouse moved to (772, 301)
Screenshot: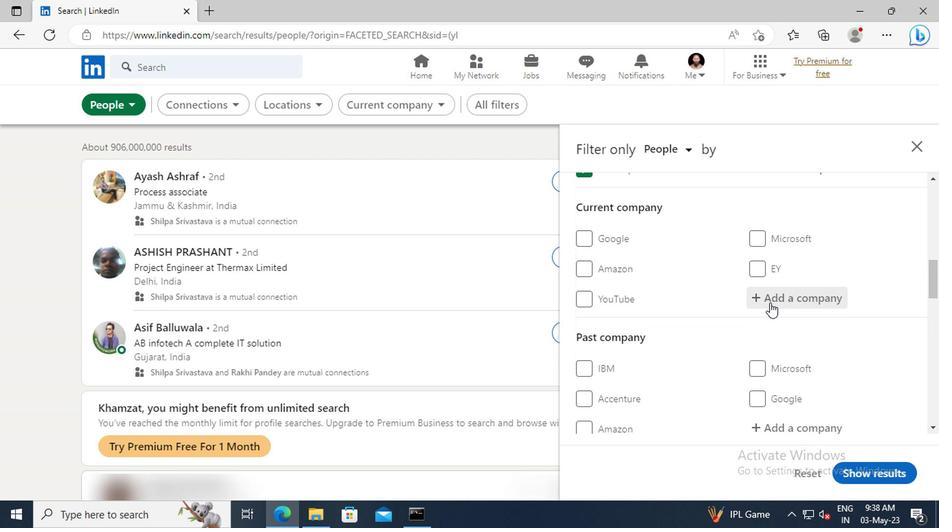 
Action: Mouse pressed left at (772, 301)
Screenshot: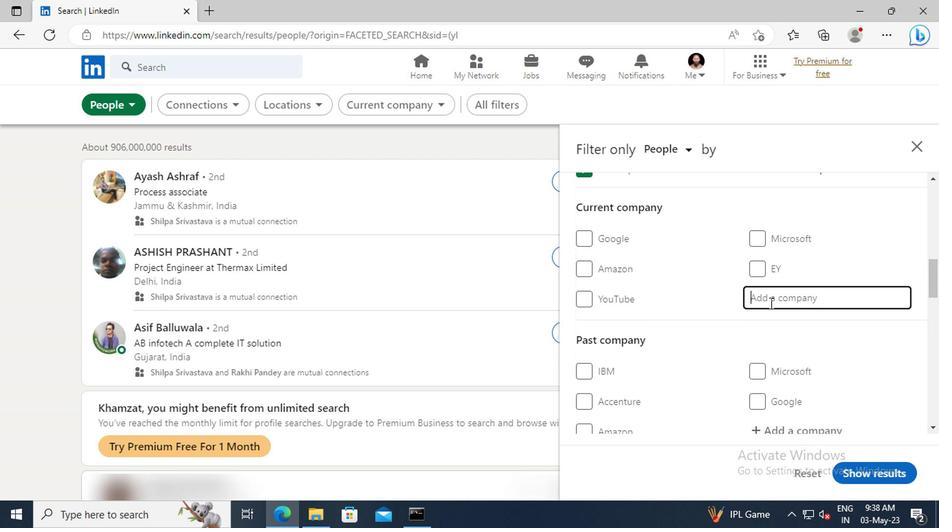 
Action: Key pressed <Key.shift>VEDANTU
Screenshot: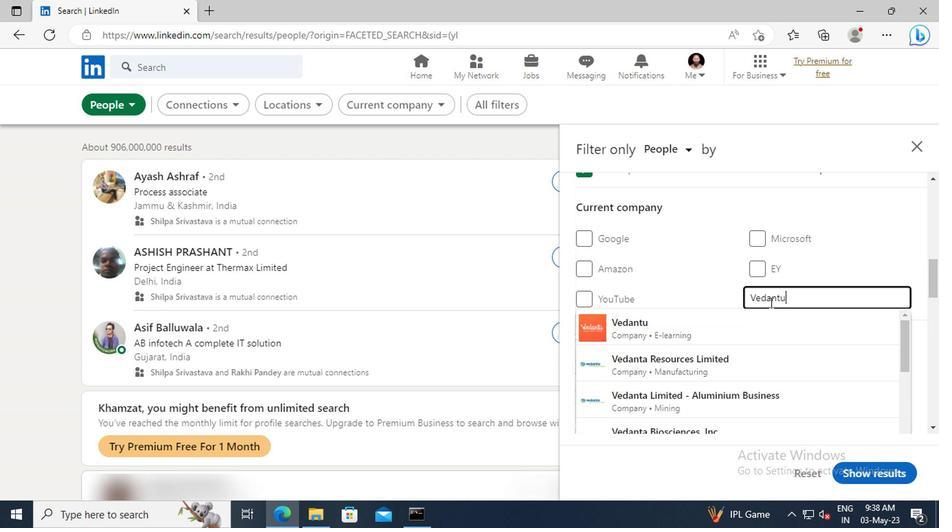 
Action: Mouse moved to (775, 320)
Screenshot: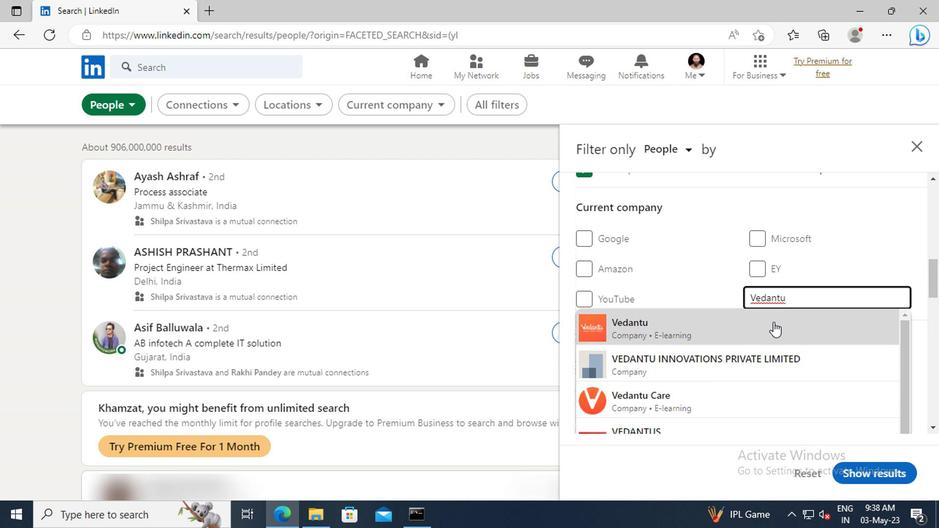 
Action: Mouse pressed left at (775, 320)
Screenshot: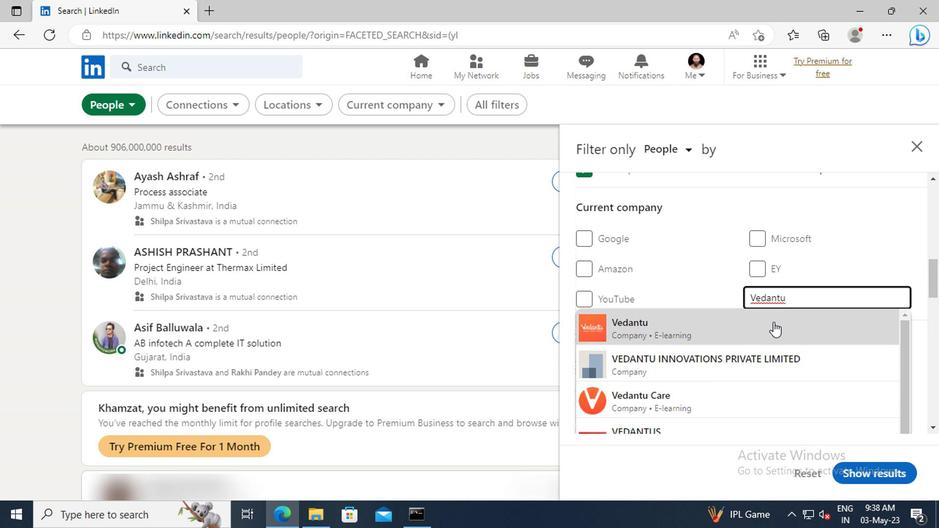 
Action: Mouse scrolled (775, 320) with delta (0, 0)
Screenshot: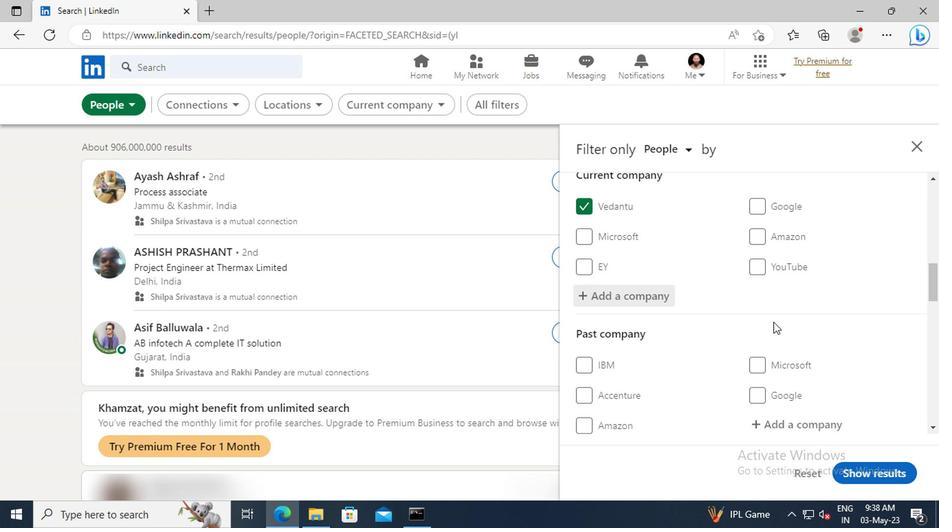 
Action: Mouse scrolled (775, 320) with delta (0, 0)
Screenshot: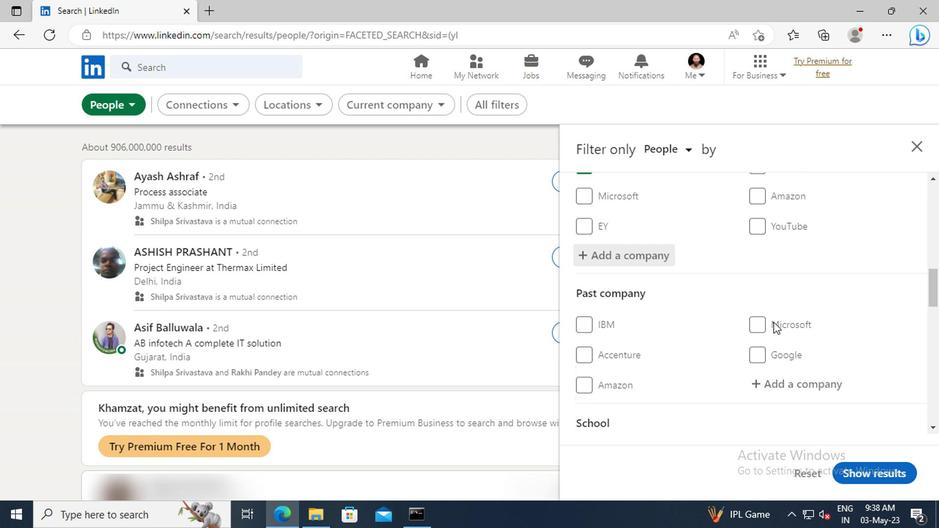 
Action: Mouse scrolled (775, 320) with delta (0, 0)
Screenshot: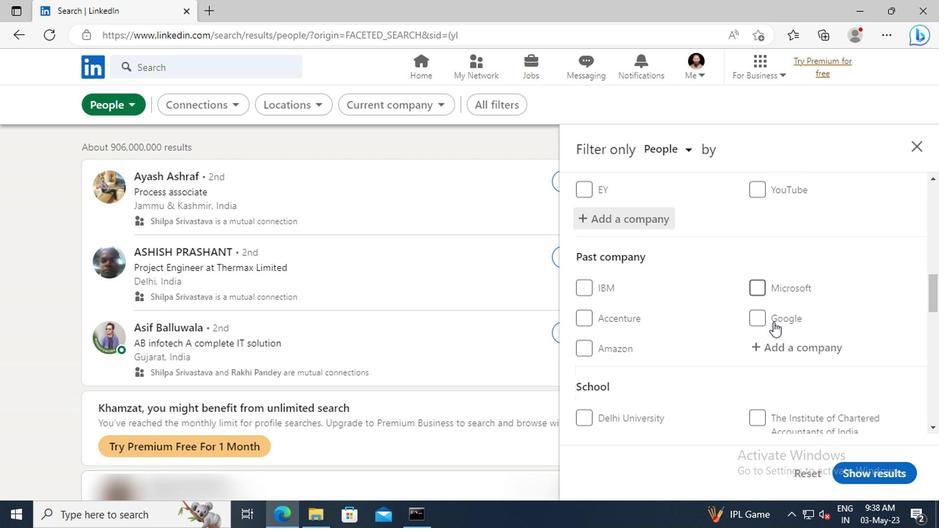 
Action: Mouse moved to (774, 304)
Screenshot: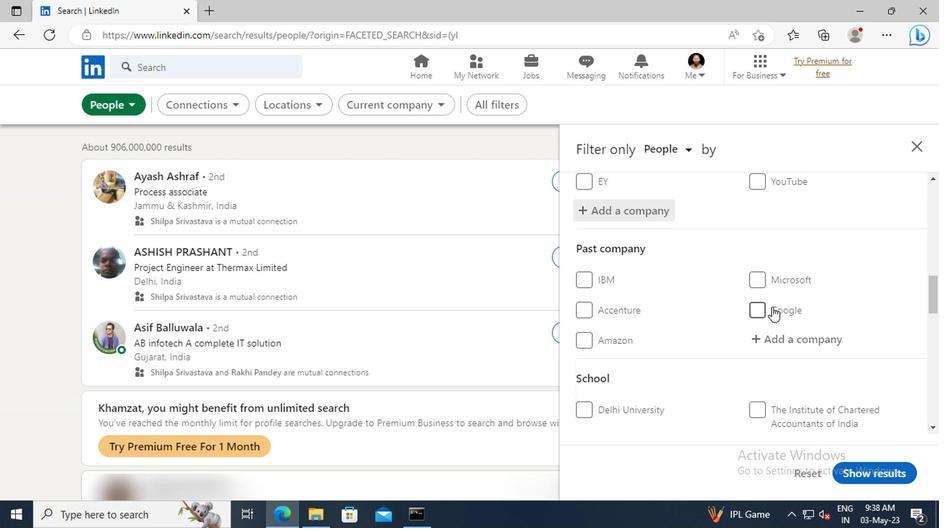 
Action: Mouse scrolled (774, 304) with delta (0, 0)
Screenshot: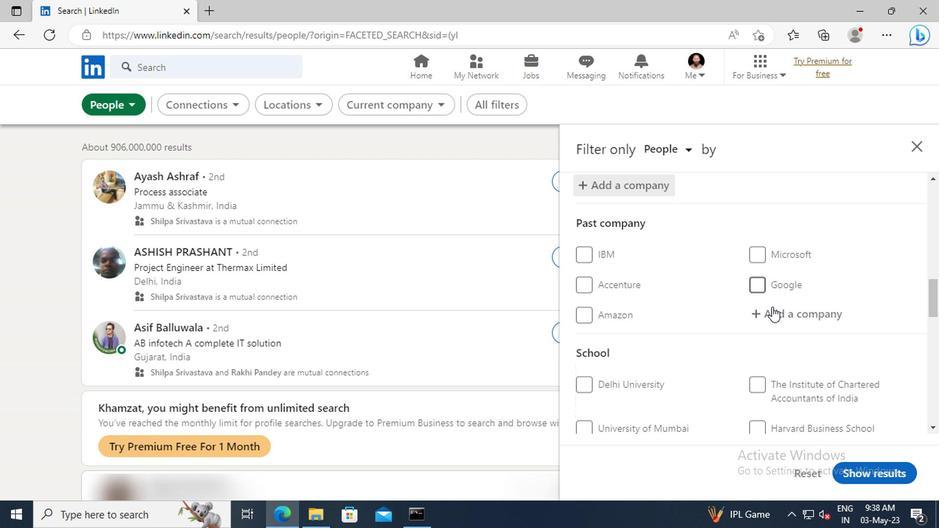 
Action: Mouse scrolled (774, 304) with delta (0, 0)
Screenshot: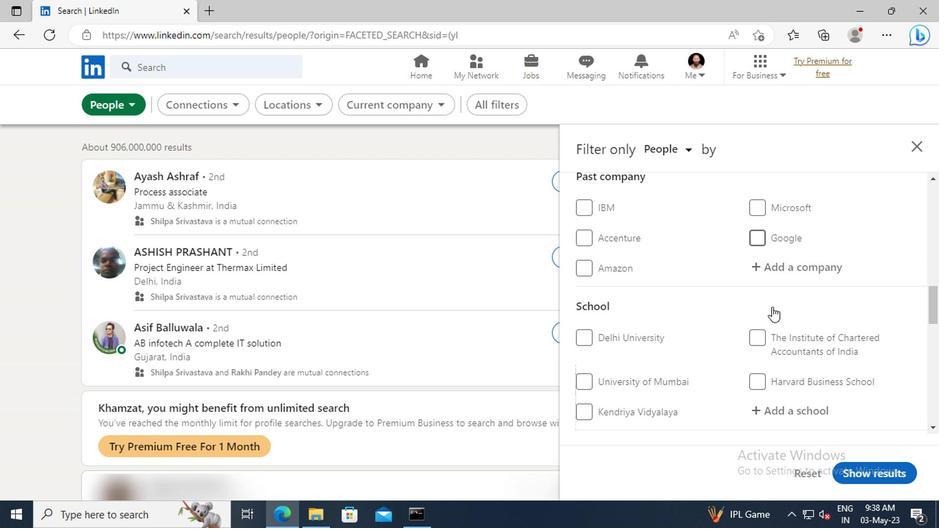 
Action: Mouse scrolled (774, 304) with delta (0, 0)
Screenshot: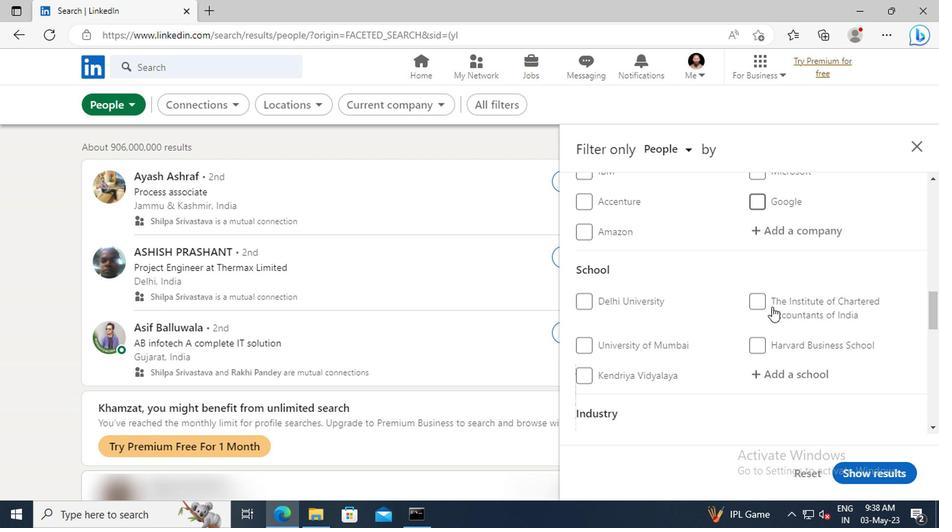 
Action: Mouse moved to (770, 293)
Screenshot: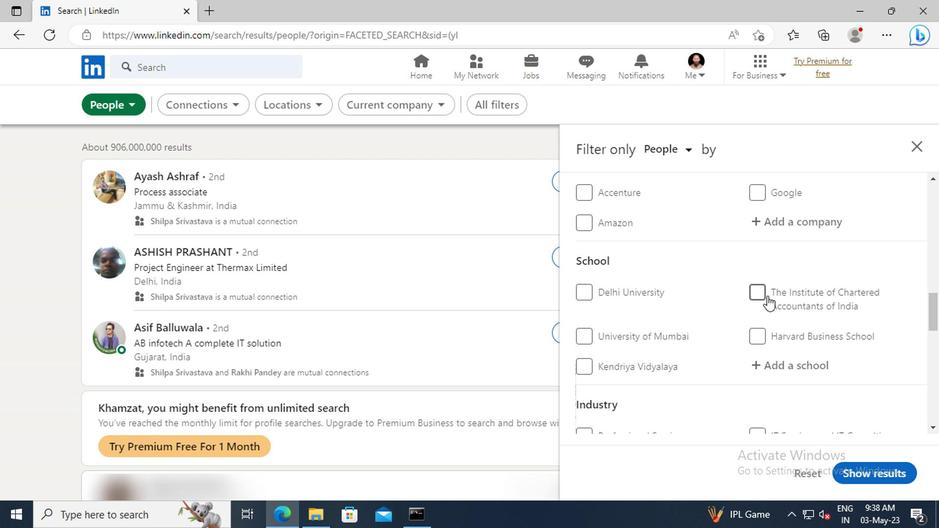 
Action: Mouse scrolled (770, 293) with delta (0, 0)
Screenshot: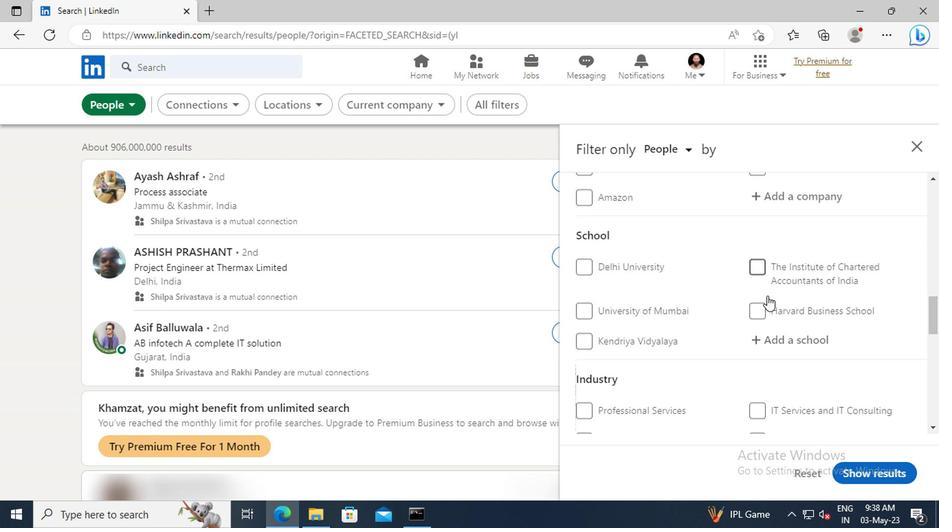 
Action: Mouse moved to (769, 322)
Screenshot: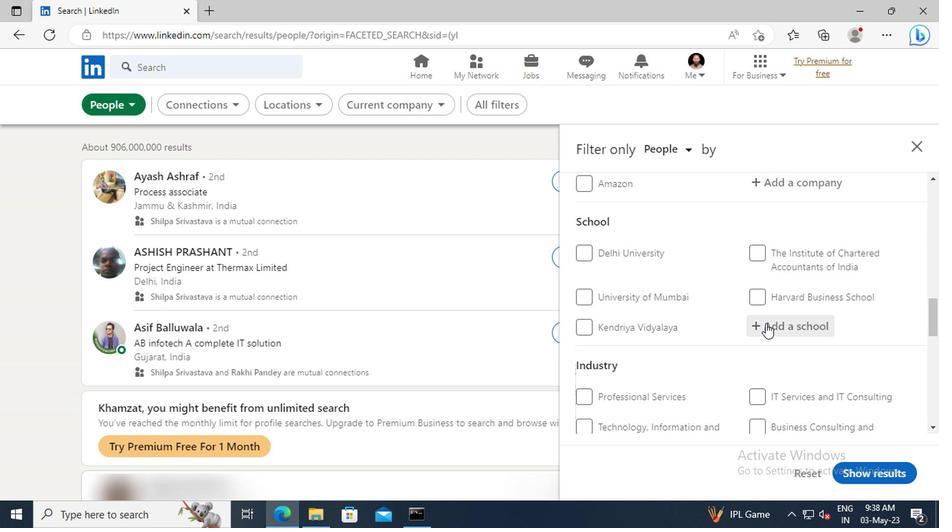 
Action: Mouse pressed left at (769, 322)
Screenshot: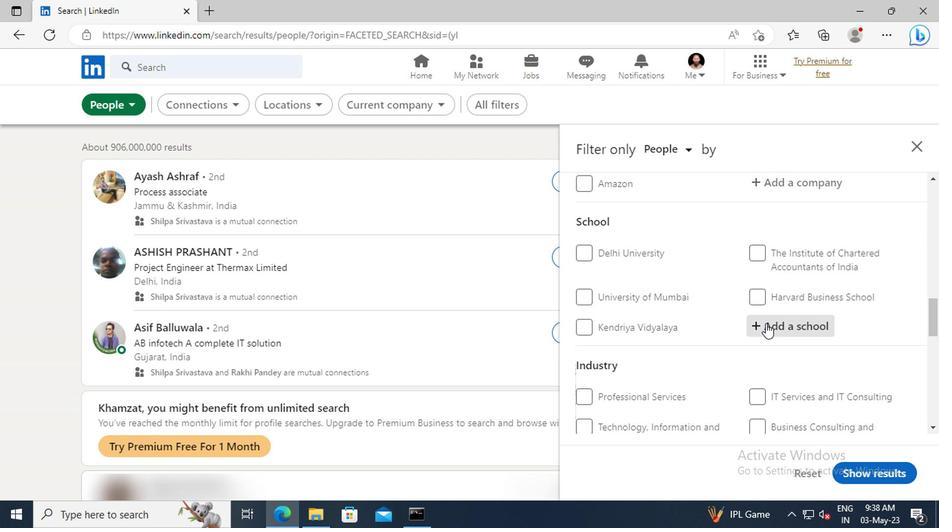 
Action: Key pressed <Key.shift>FRESHERS<Key.space><Key.shift>JOBS<Key.space>R
Screenshot: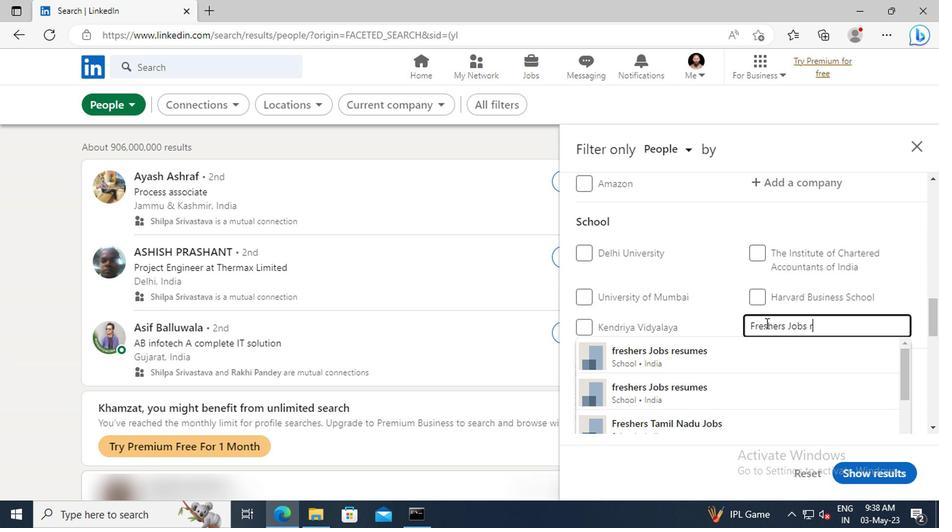 
Action: Mouse moved to (769, 350)
Screenshot: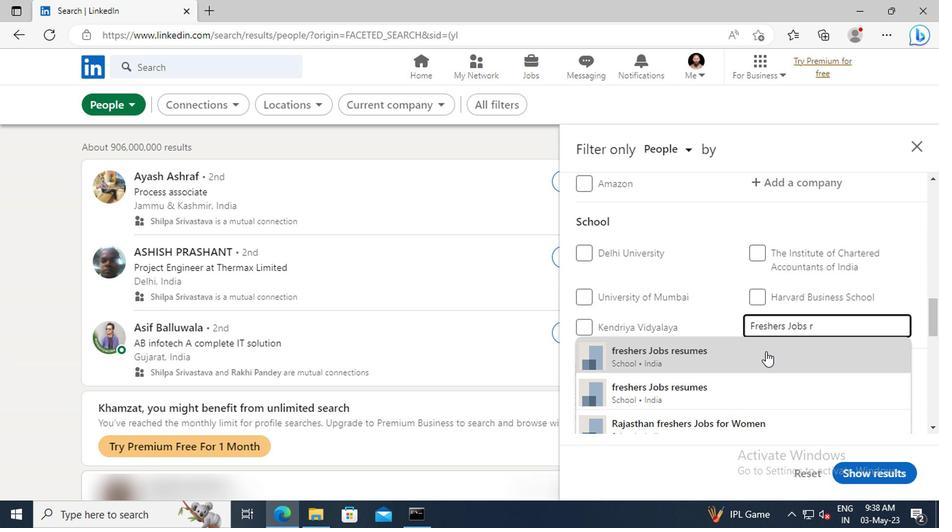 
Action: Mouse pressed left at (769, 350)
Screenshot: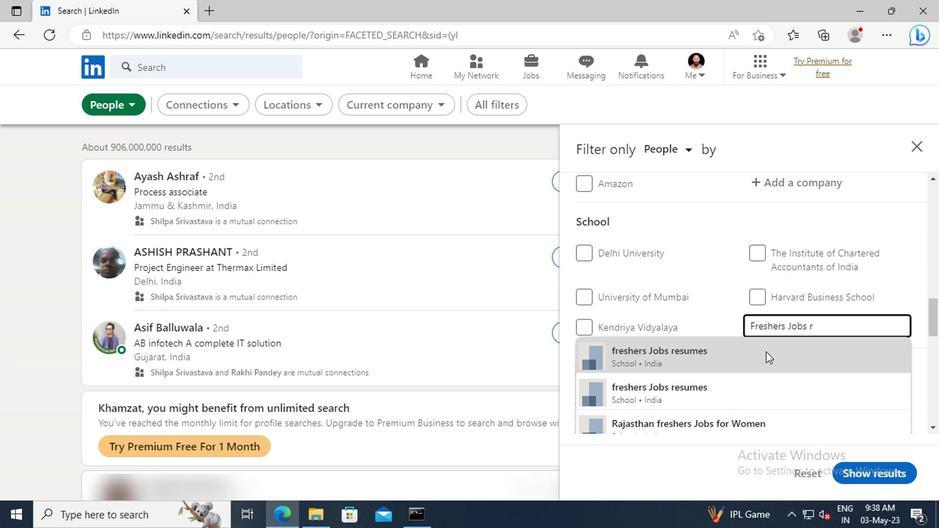 
Action: Mouse scrolled (769, 350) with delta (0, 0)
Screenshot: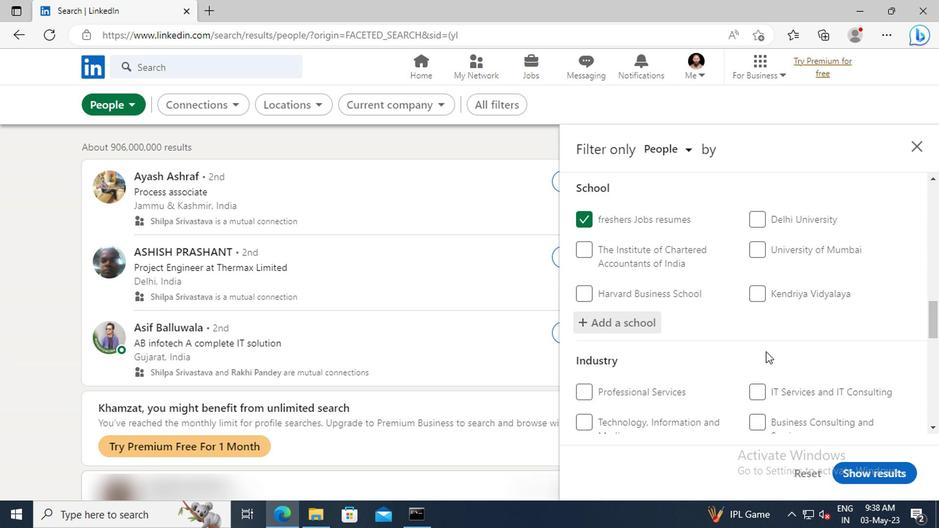 
Action: Mouse moved to (769, 339)
Screenshot: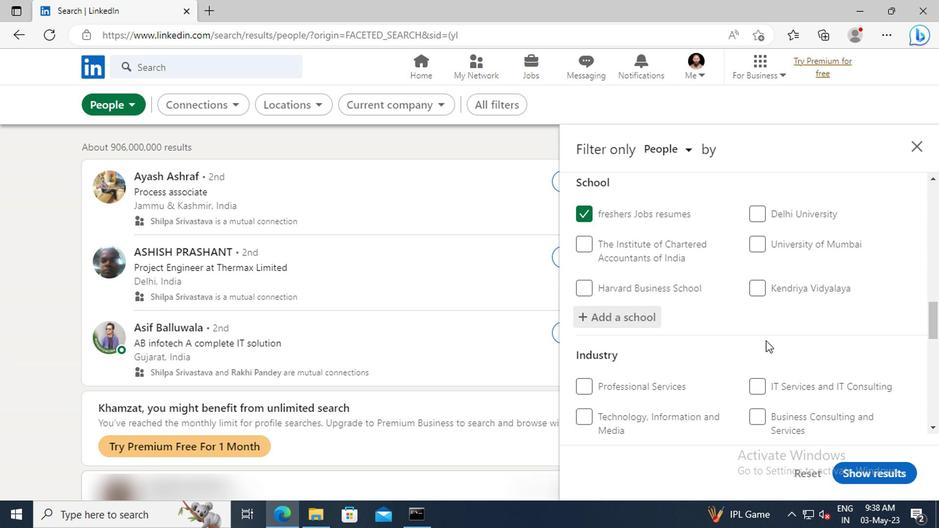 
Action: Mouse scrolled (769, 339) with delta (0, 0)
Screenshot: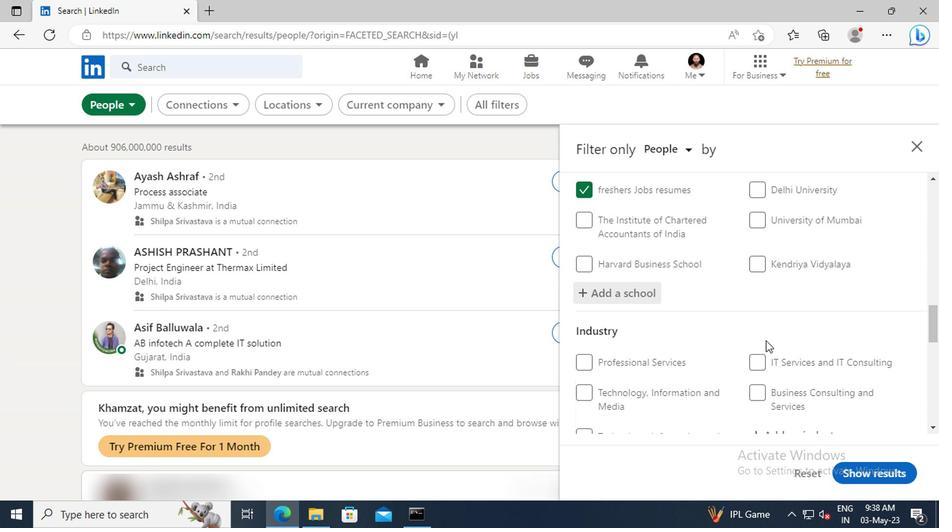 
Action: Mouse scrolled (769, 339) with delta (0, 0)
Screenshot: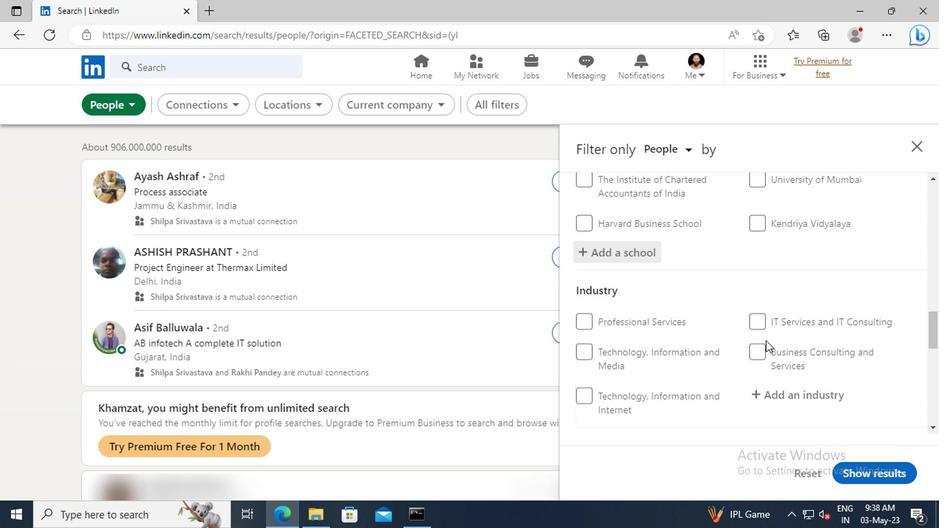 
Action: Mouse moved to (764, 301)
Screenshot: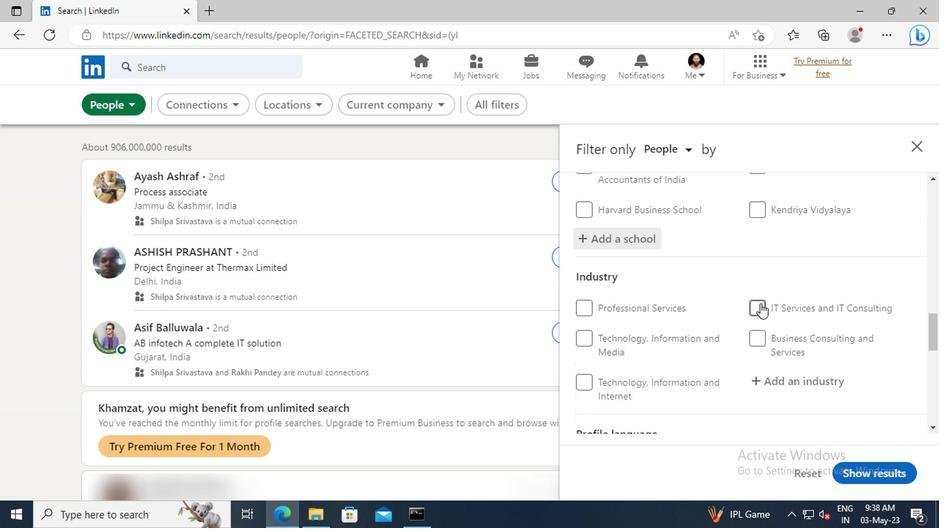
Action: Mouse scrolled (764, 301) with delta (0, 0)
Screenshot: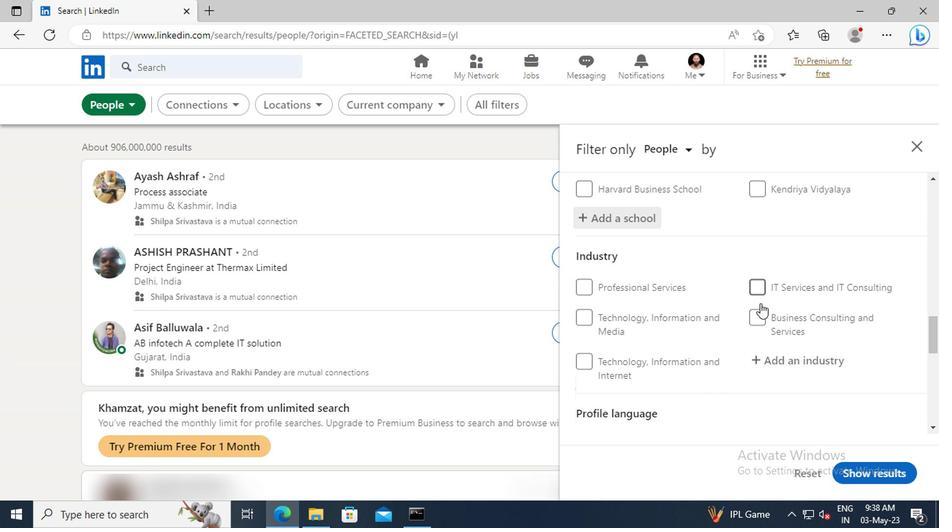 
Action: Mouse scrolled (764, 301) with delta (0, 0)
Screenshot: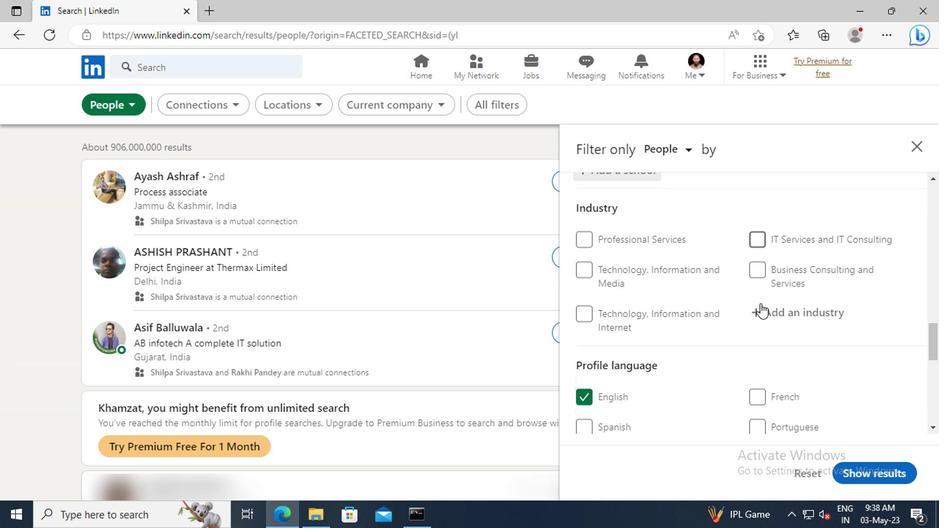 
Action: Mouse moved to (770, 301)
Screenshot: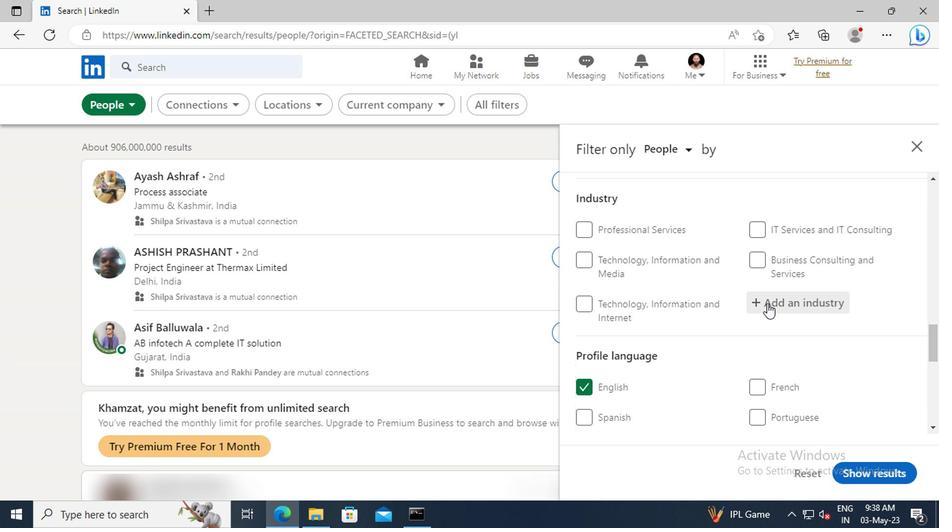 
Action: Mouse pressed left at (770, 301)
Screenshot: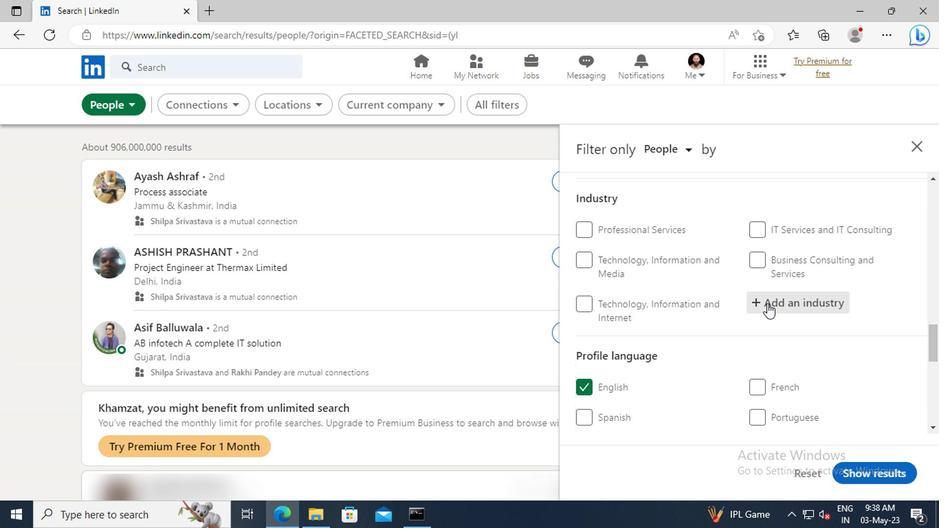 
Action: Key pressed <Key.shift>ARCHITECTURE<Key.space>
Screenshot: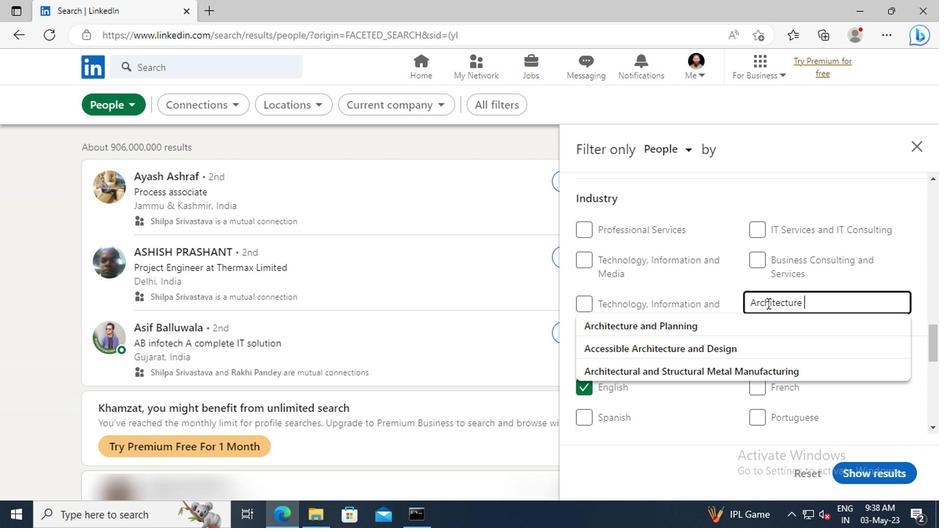 
Action: Mouse moved to (774, 321)
Screenshot: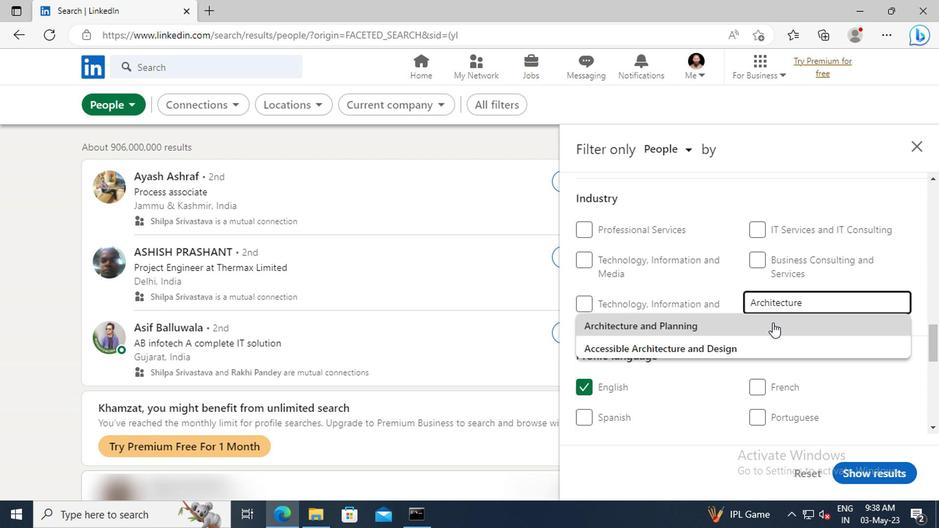 
Action: Mouse pressed left at (774, 321)
Screenshot: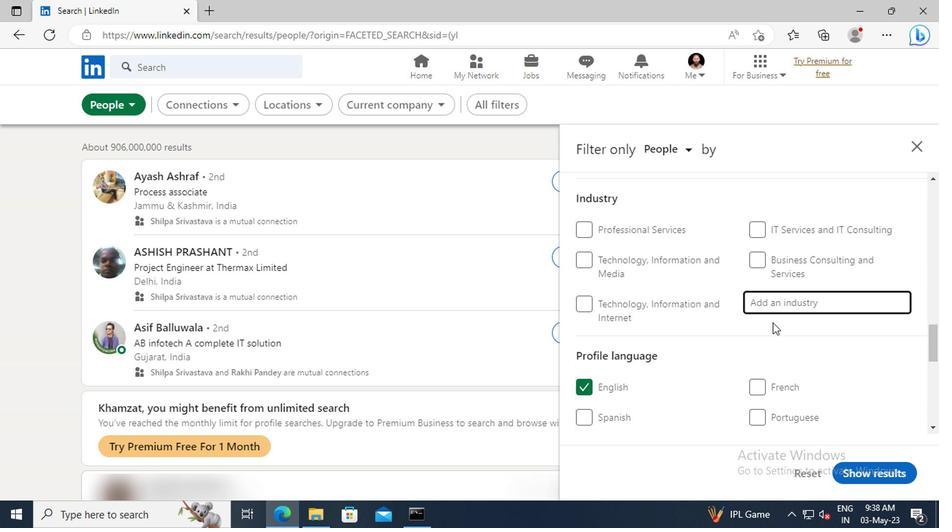 
Action: Mouse scrolled (774, 320) with delta (0, 0)
Screenshot: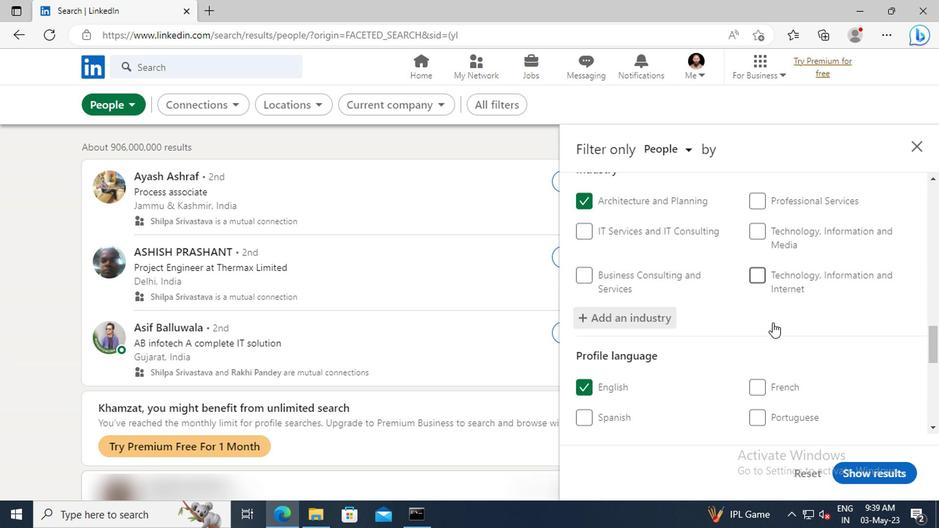 
Action: Mouse scrolled (774, 320) with delta (0, 0)
Screenshot: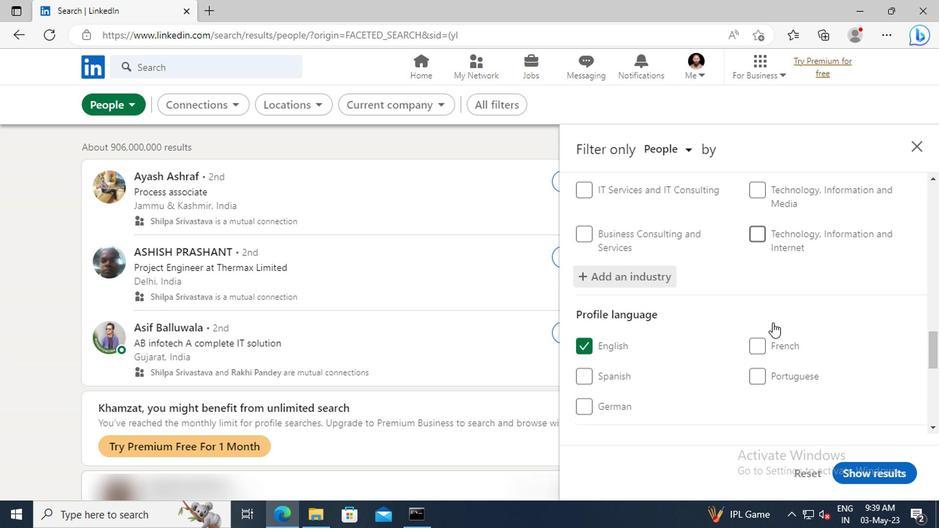 
Action: Mouse moved to (774, 309)
Screenshot: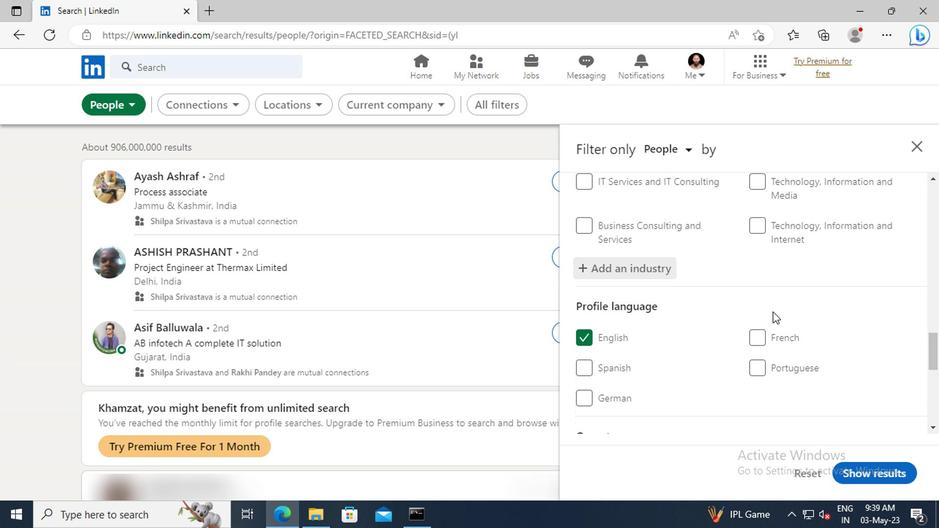 
Action: Mouse scrolled (774, 309) with delta (0, 0)
Screenshot: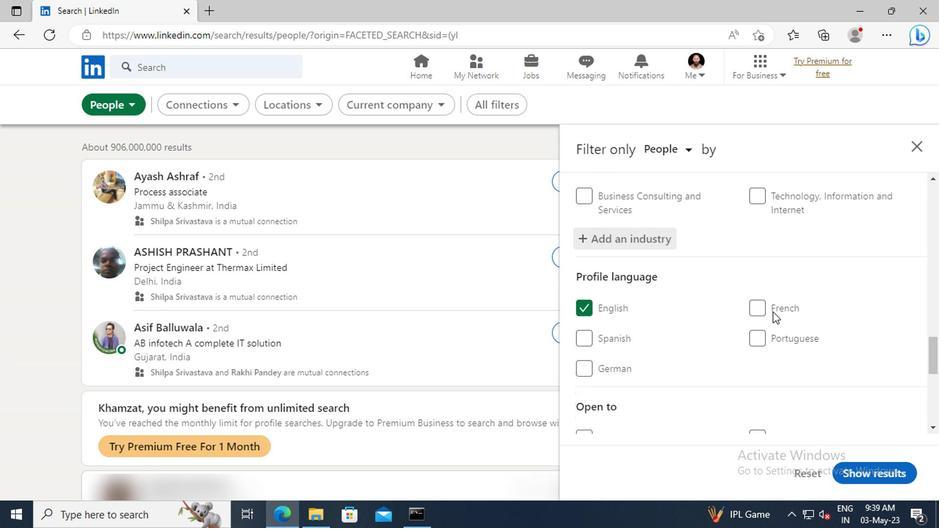
Action: Mouse scrolled (774, 309) with delta (0, 0)
Screenshot: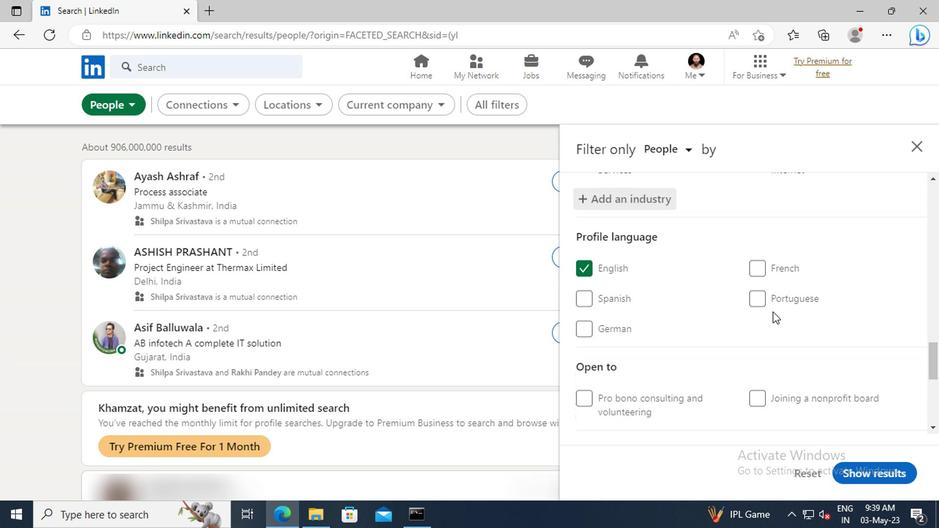 
Action: Mouse moved to (772, 285)
Screenshot: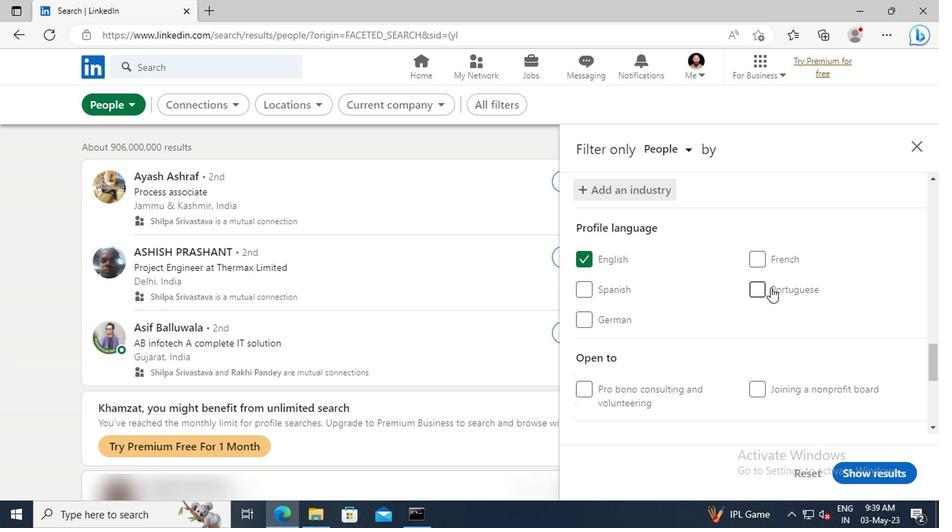 
Action: Mouse scrolled (772, 284) with delta (0, 0)
Screenshot: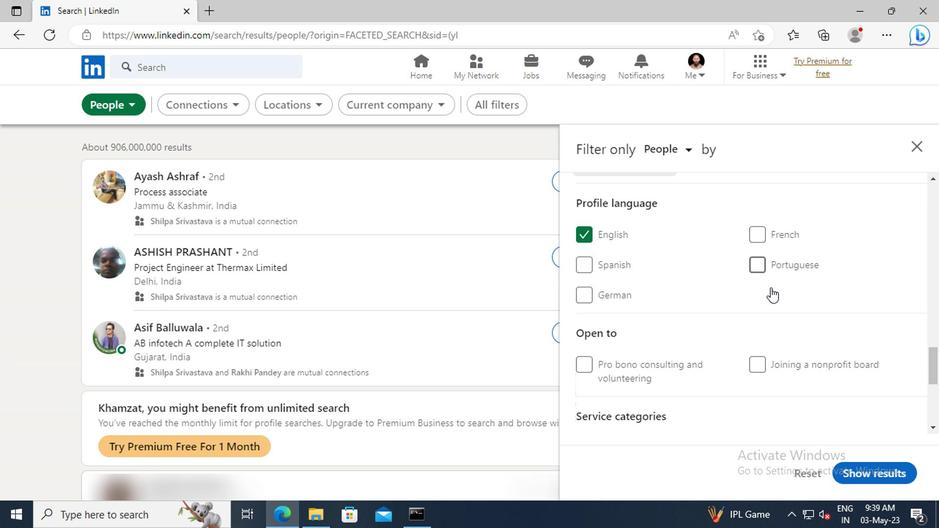 
Action: Mouse scrolled (772, 284) with delta (0, 0)
Screenshot: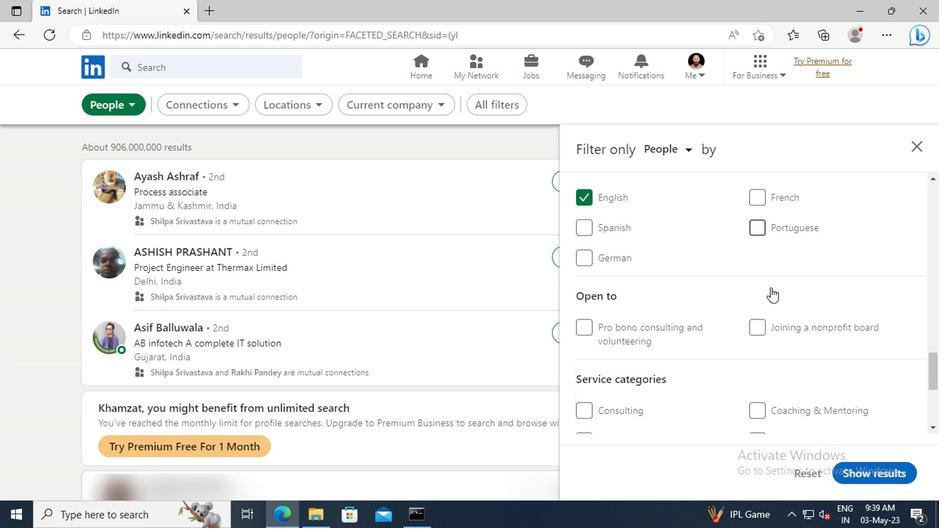 
Action: Mouse moved to (771, 266)
Screenshot: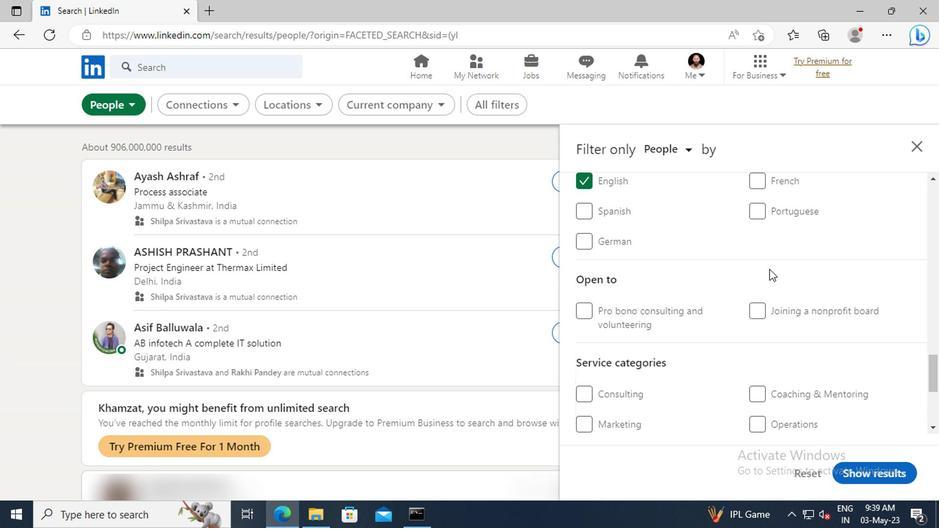 
Action: Mouse scrolled (771, 265) with delta (0, 0)
Screenshot: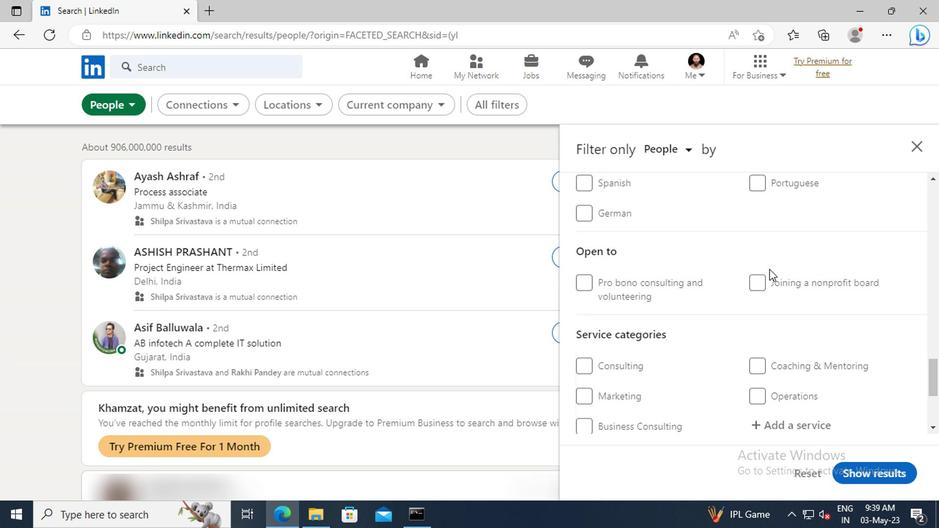 
Action: Mouse scrolled (771, 265) with delta (0, 0)
Screenshot: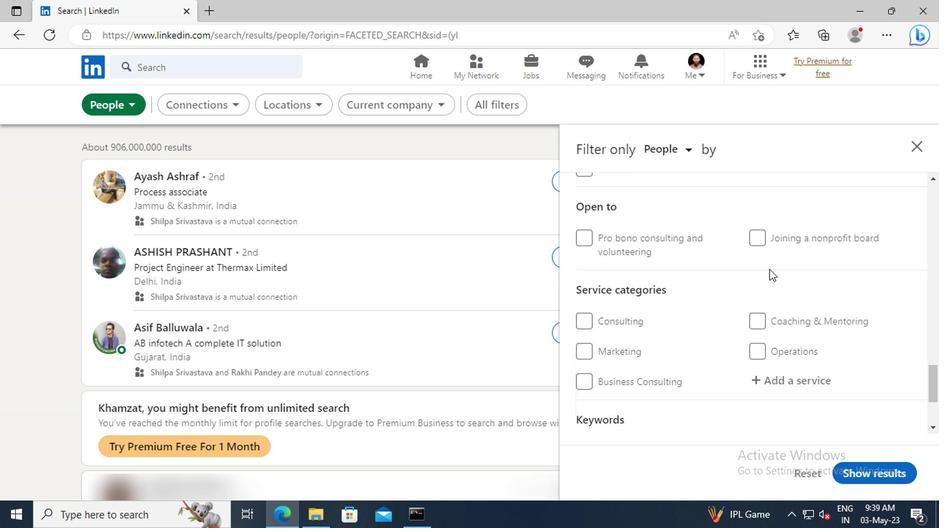 
Action: Mouse scrolled (771, 265) with delta (0, 0)
Screenshot: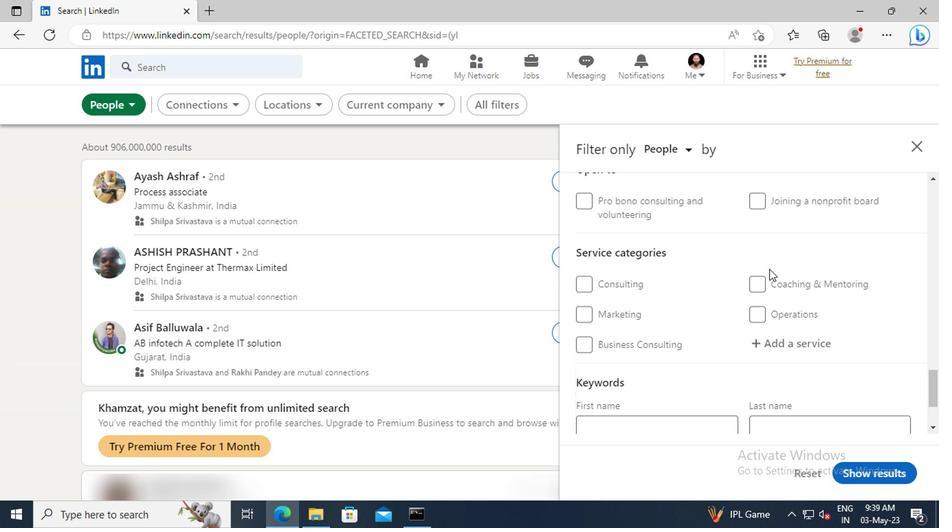 
Action: Mouse scrolled (771, 265) with delta (0, 0)
Screenshot: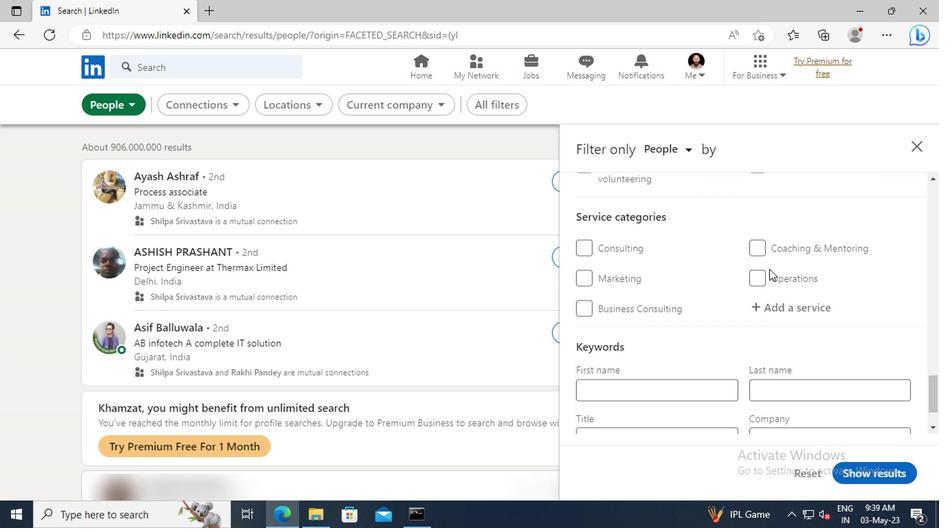 
Action: Mouse moved to (772, 292)
Screenshot: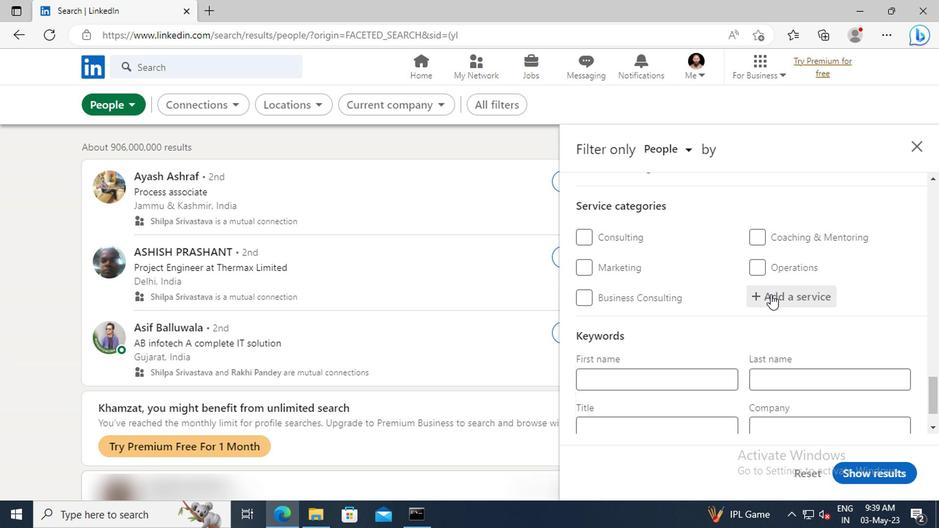 
Action: Mouse pressed left at (772, 292)
Screenshot: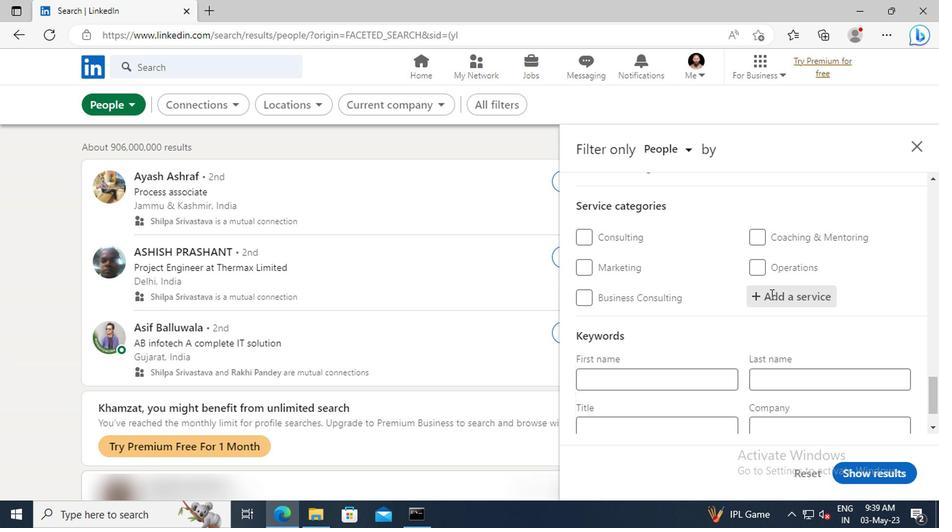 
Action: Key pressed <Key.shift>FAMILY<Key.space><Key.shift>LAW
Screenshot: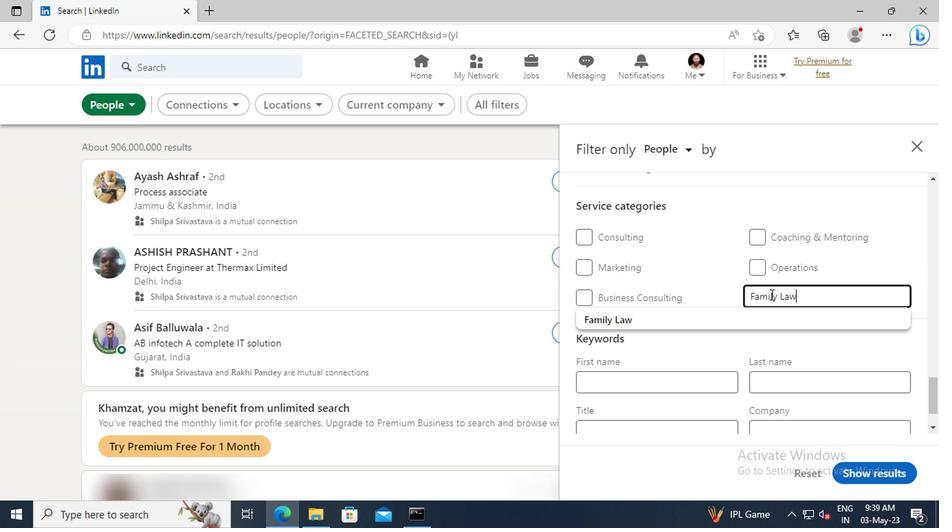 
Action: Mouse moved to (776, 315)
Screenshot: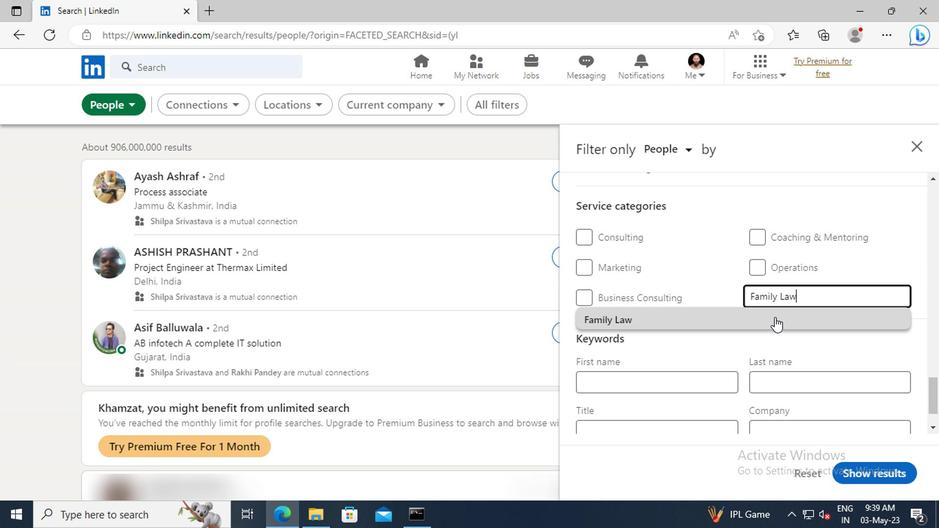 
Action: Mouse pressed left at (776, 315)
Screenshot: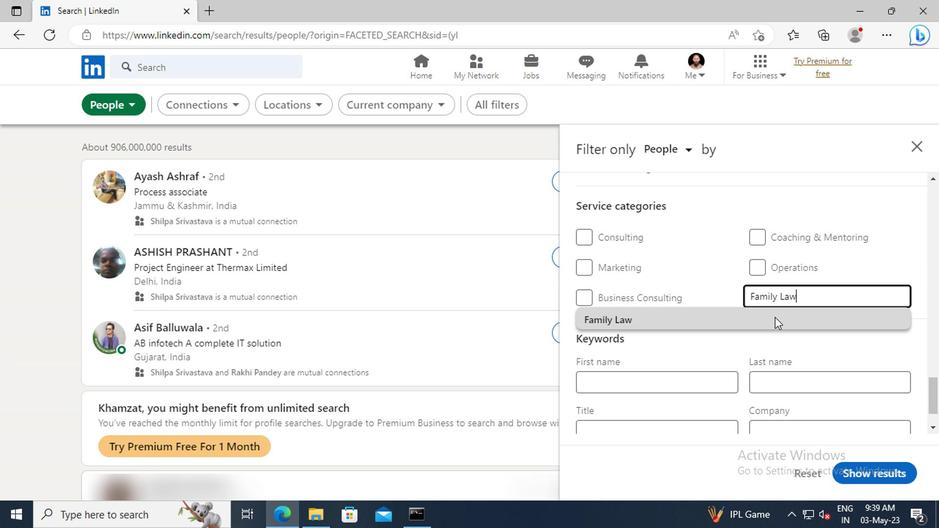 
Action: Mouse scrolled (776, 315) with delta (0, 0)
Screenshot: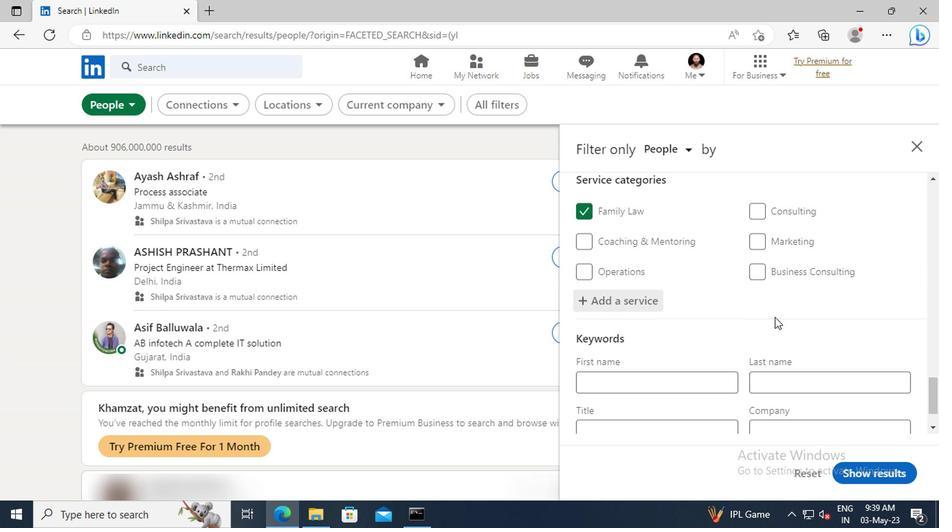 
Action: Mouse scrolled (776, 315) with delta (0, 0)
Screenshot: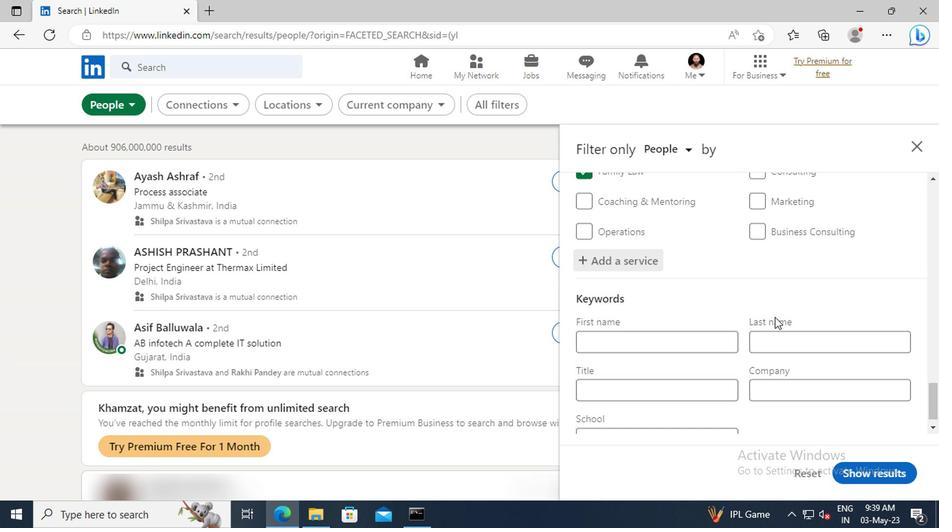 
Action: Mouse scrolled (776, 315) with delta (0, 0)
Screenshot: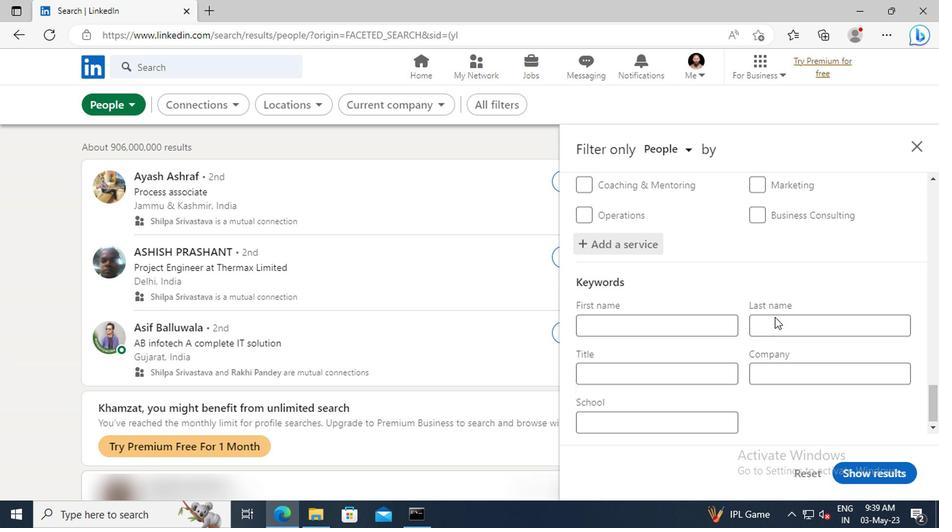 
Action: Mouse scrolled (776, 315) with delta (0, 0)
Screenshot: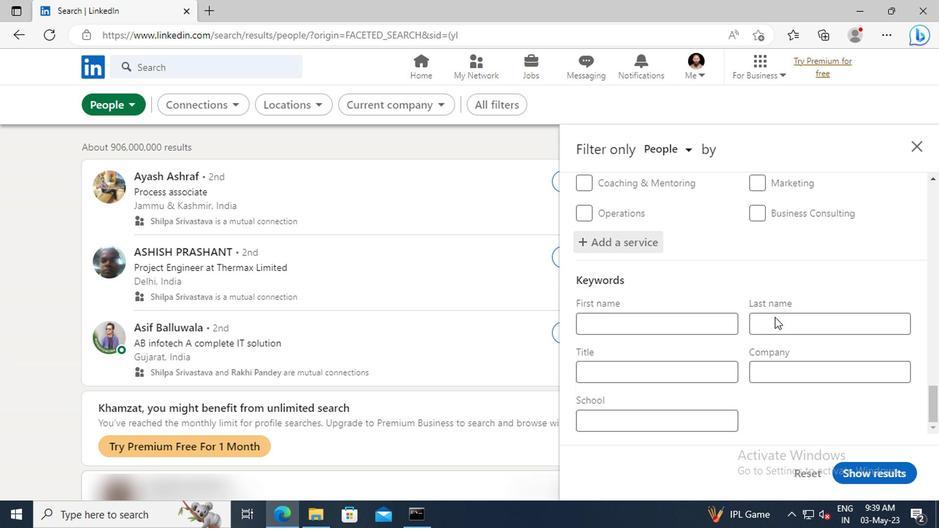 
Action: Mouse moved to (712, 374)
Screenshot: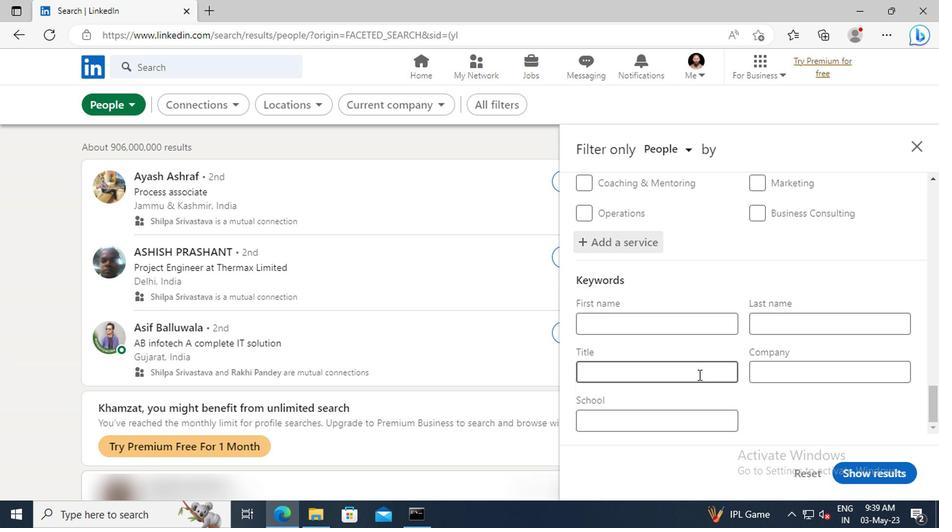 
Action: Mouse pressed left at (712, 374)
Screenshot: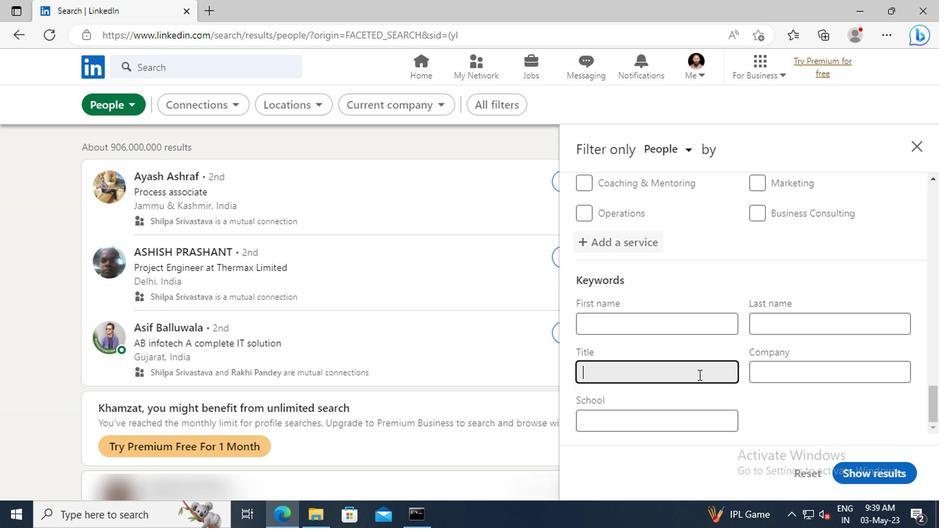 
Action: Key pressed <Key.shift>PERSONAL<Key.space><Key.shift>ASSISTANT<Key.enter>
Screenshot: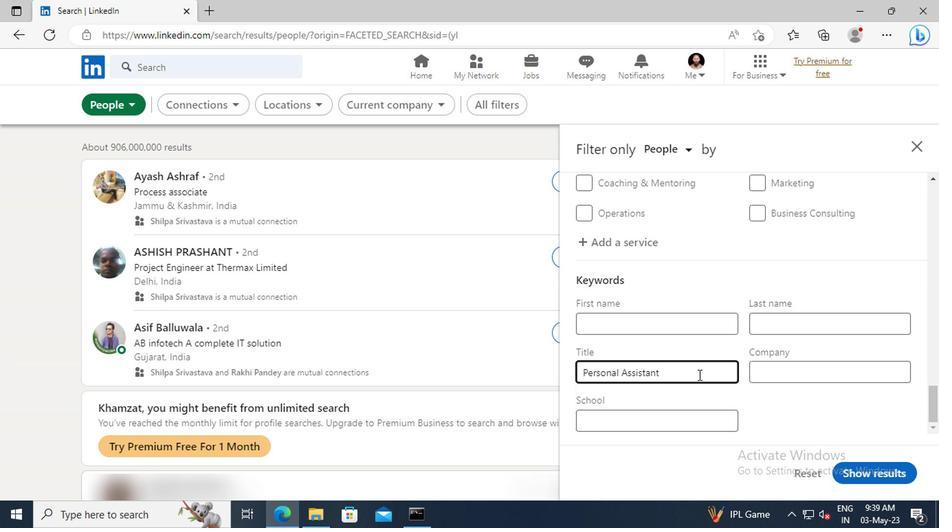 
Action: Mouse moved to (834, 471)
Screenshot: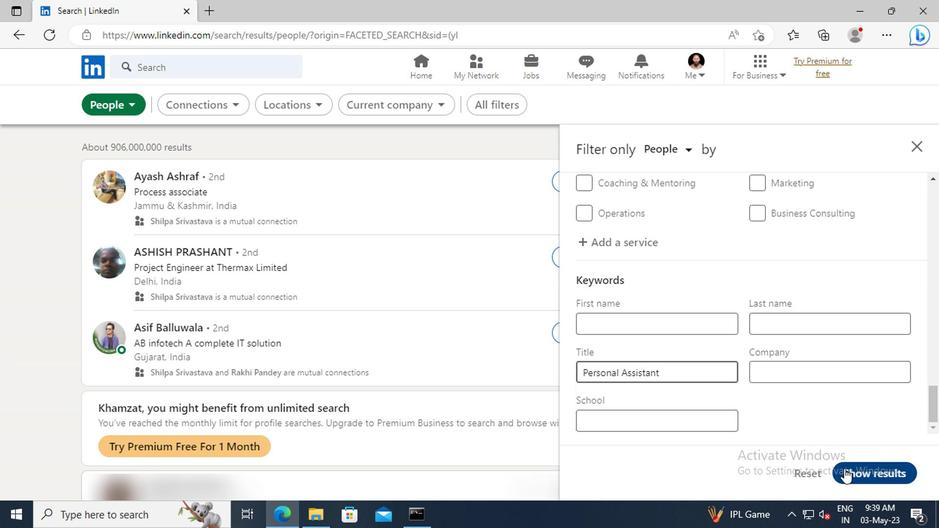 
Action: Mouse pressed left at (834, 471)
Screenshot: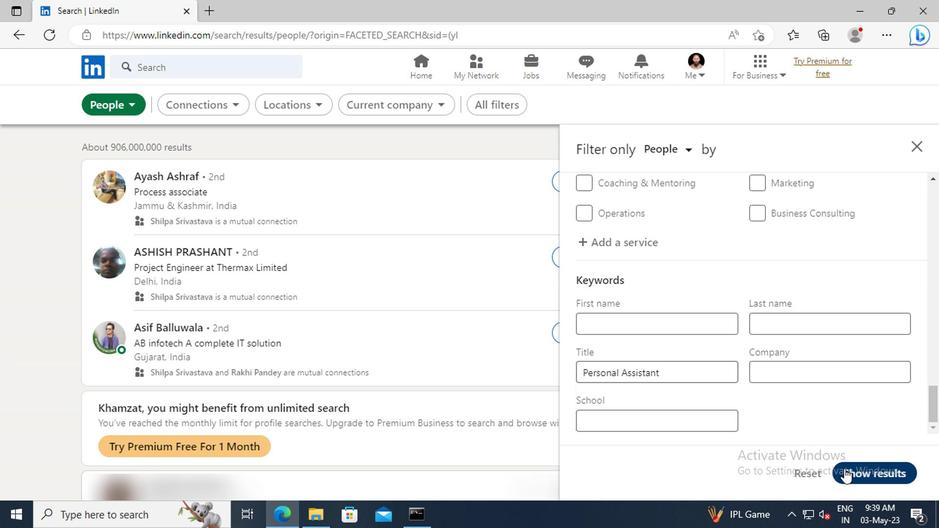 
Action: Mouse moved to (835, 471)
Screenshot: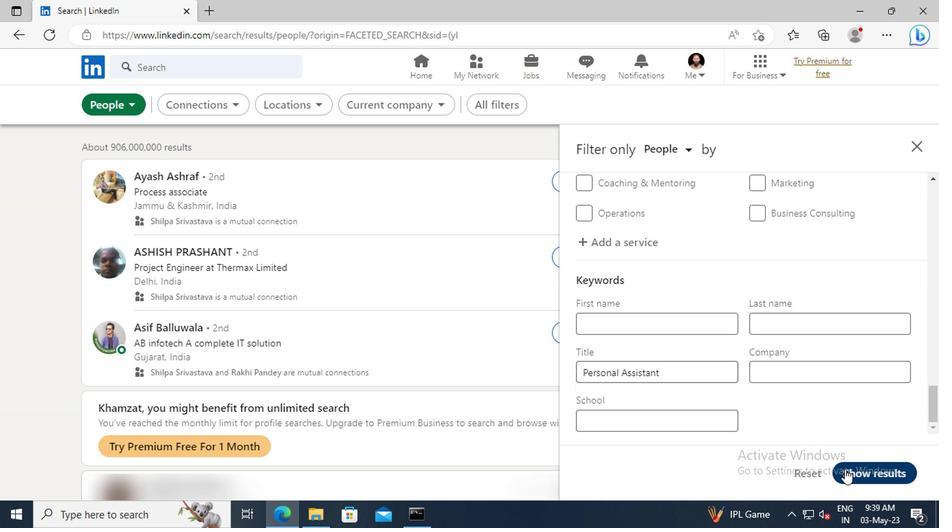 
